 Task: Open Card Sales Negotiation Review in Board Team Performance Management Software to Workspace Cloud Computing Software and add a team member Softage.3@softage.net, a label Yellow, a checklist Tax Planning, an attachment from your google drive, a color Yellow and finally, add a card description 'Conduct customer research for new customer loyalty program' and a comment 'Let us approach this task with a sense of transparency and open communication, ensuring that all stakeholders are informed and involved.'. Add a start date 'Jan 07, 1900' with a due date 'Jan 14, 1900'
Action: Mouse moved to (58, 311)
Screenshot: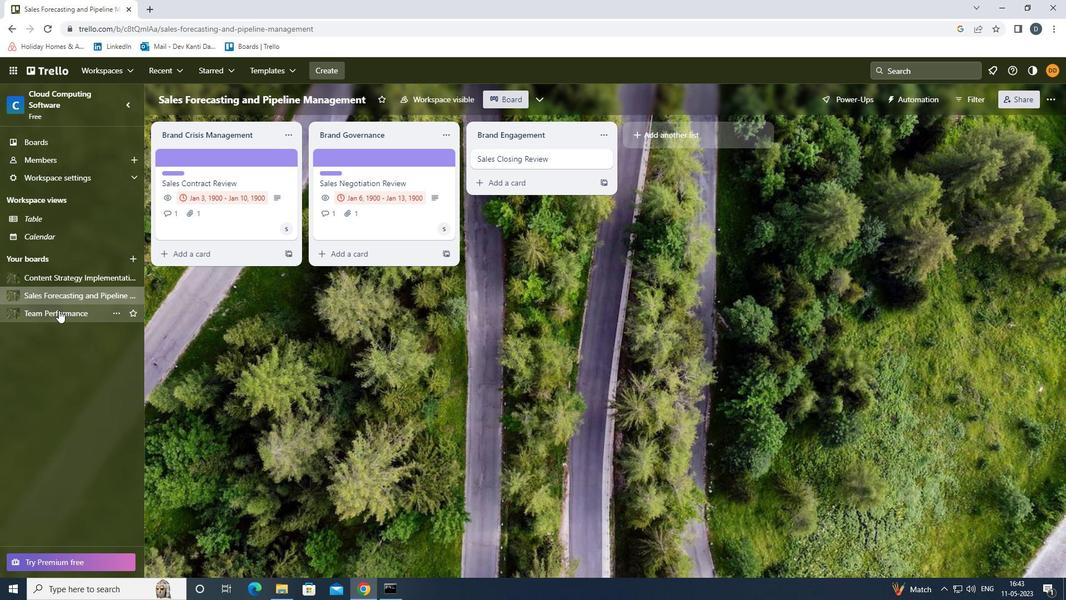 
Action: Mouse pressed left at (58, 311)
Screenshot: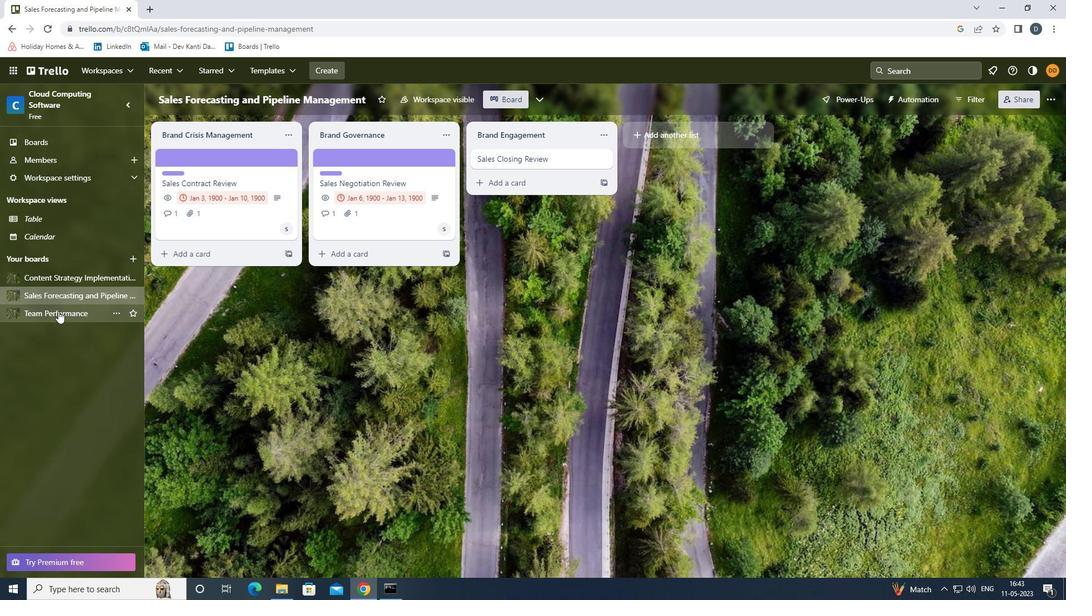 
Action: Mouse moved to (502, 154)
Screenshot: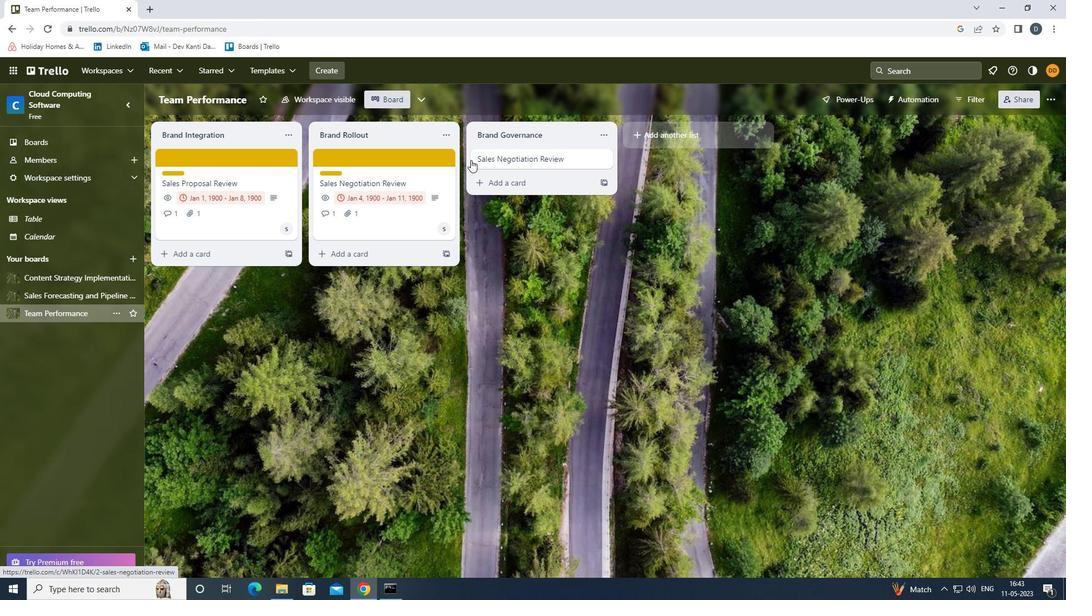 
Action: Mouse pressed left at (502, 154)
Screenshot: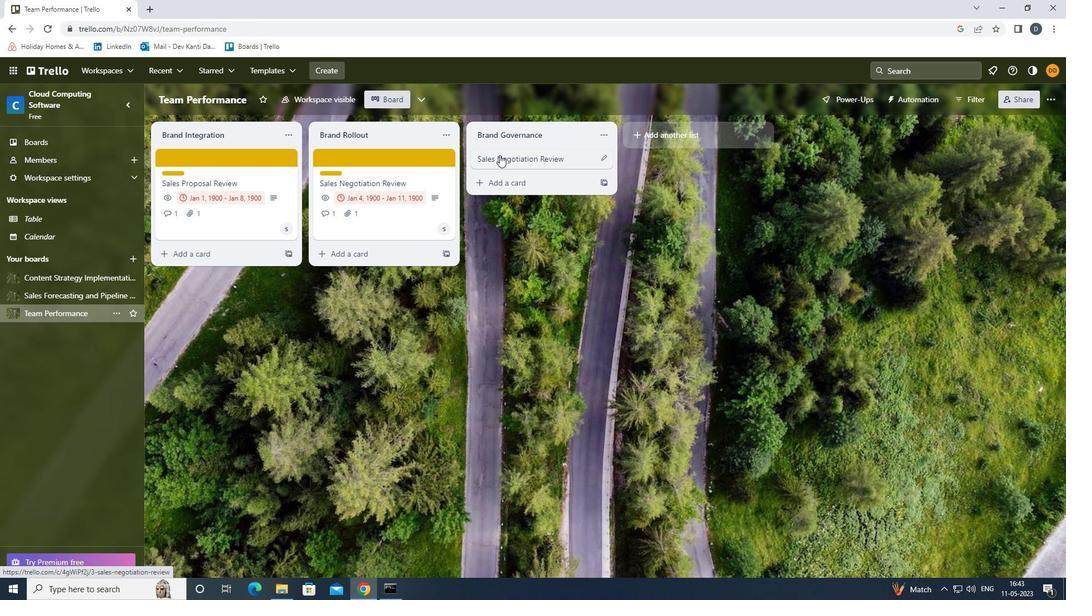 
Action: Mouse moved to (685, 191)
Screenshot: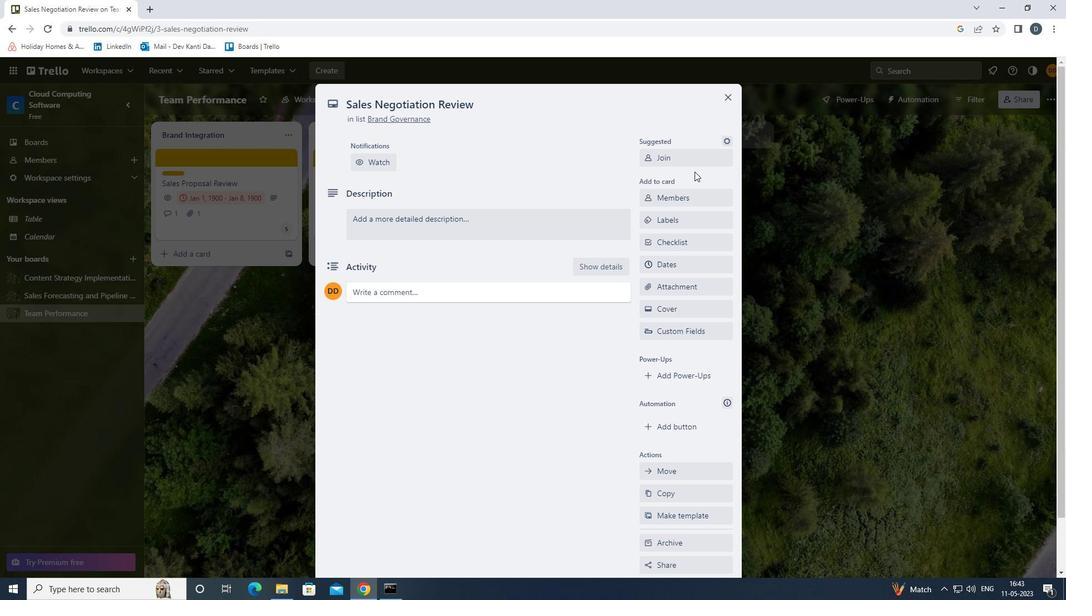 
Action: Mouse pressed left at (685, 191)
Screenshot: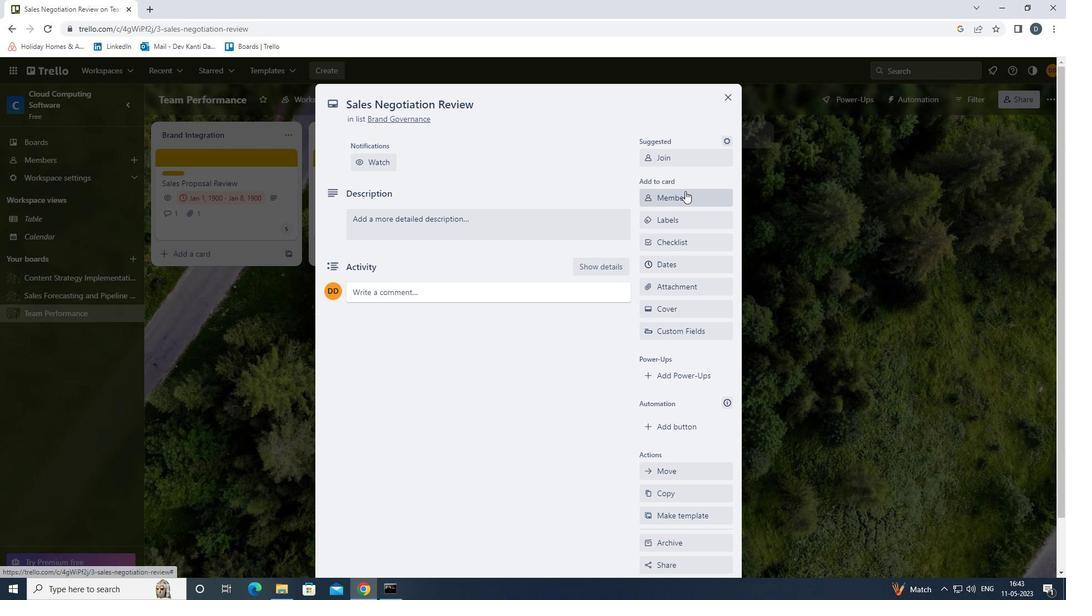 
Action: Key pressed <Key.shift><Key.shift><Key.shift>SOFTAGE.3<Key.shift>@SOFTAGE.NET
Screenshot: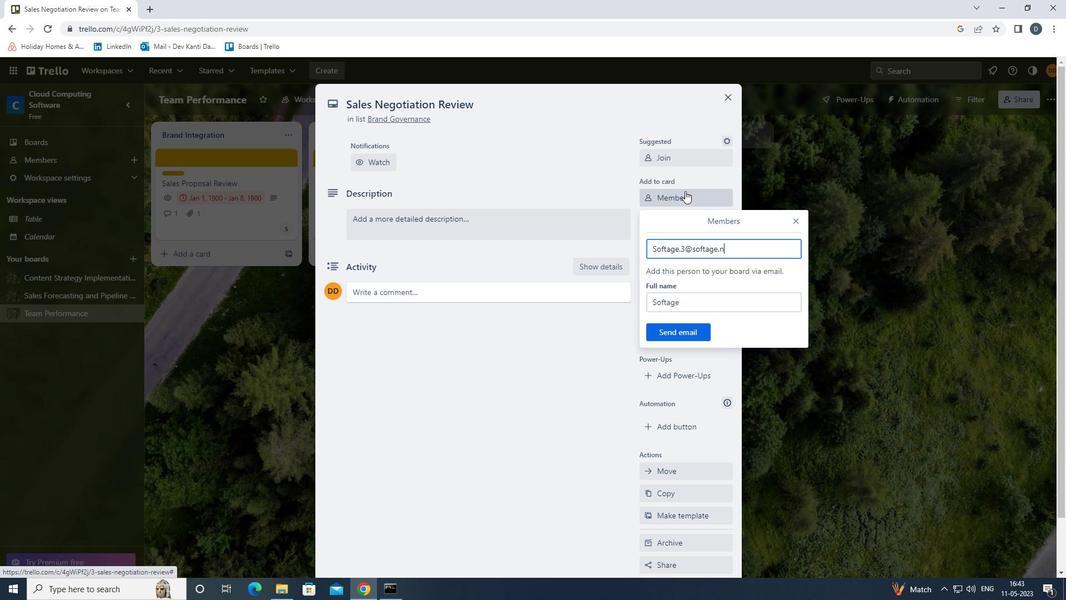 
Action: Mouse moved to (686, 328)
Screenshot: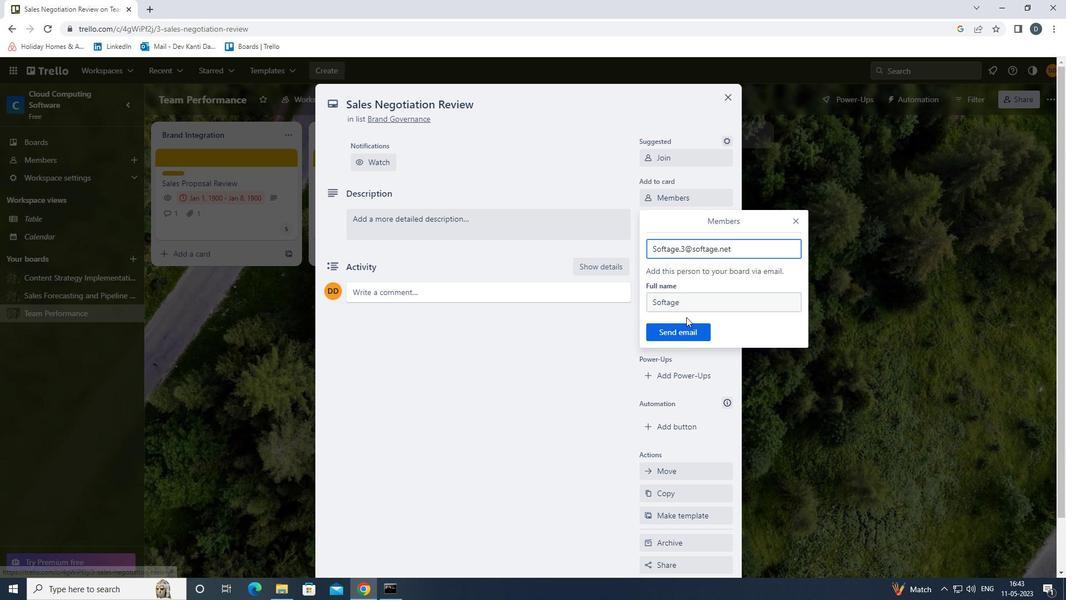 
Action: Mouse pressed left at (686, 328)
Screenshot: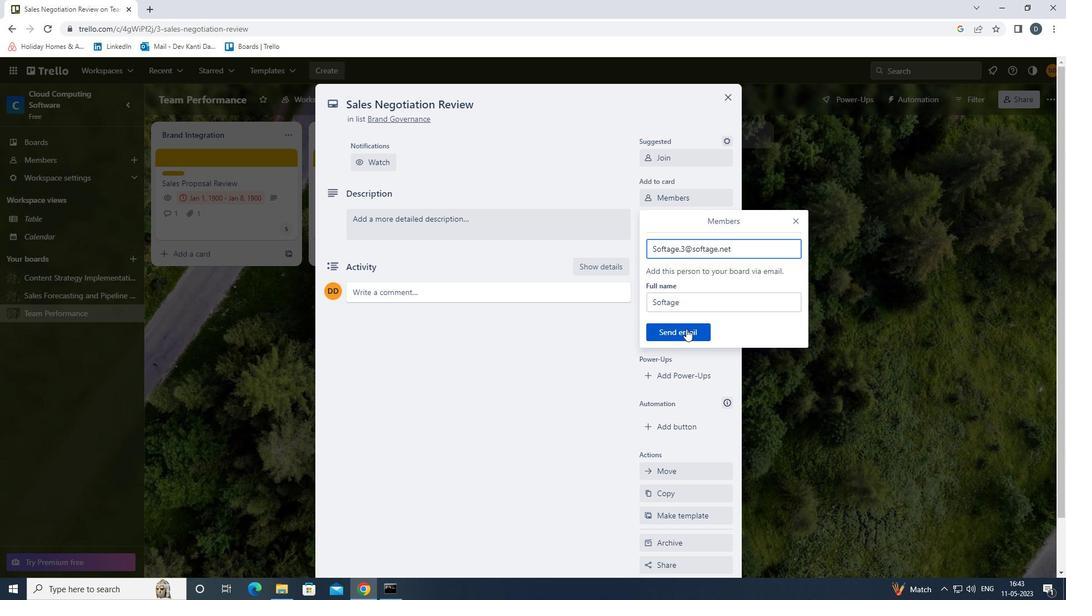 
Action: Mouse moved to (691, 223)
Screenshot: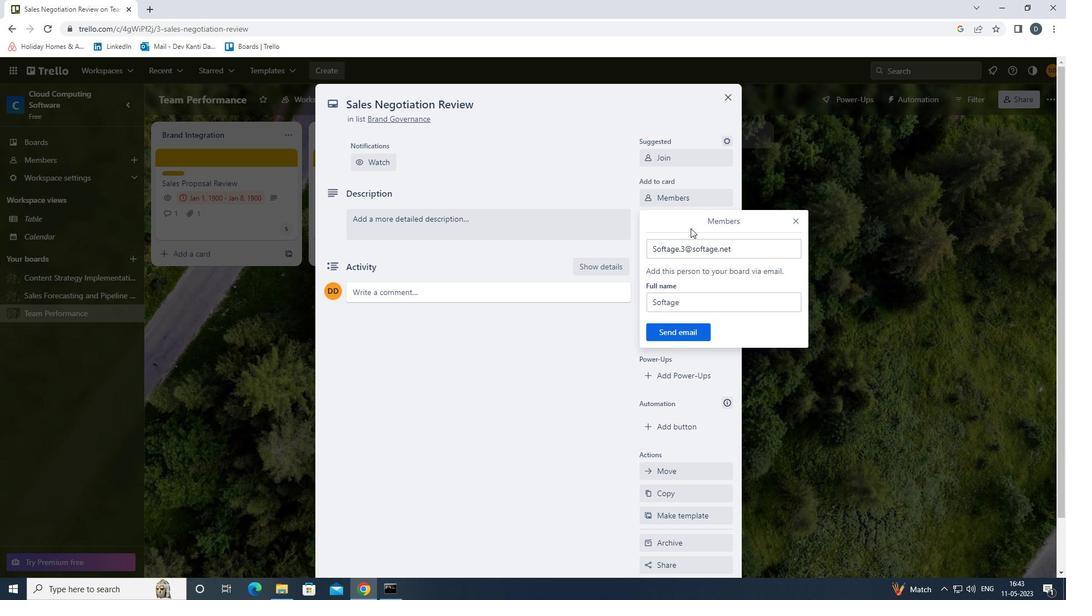 
Action: Mouse pressed left at (691, 223)
Screenshot: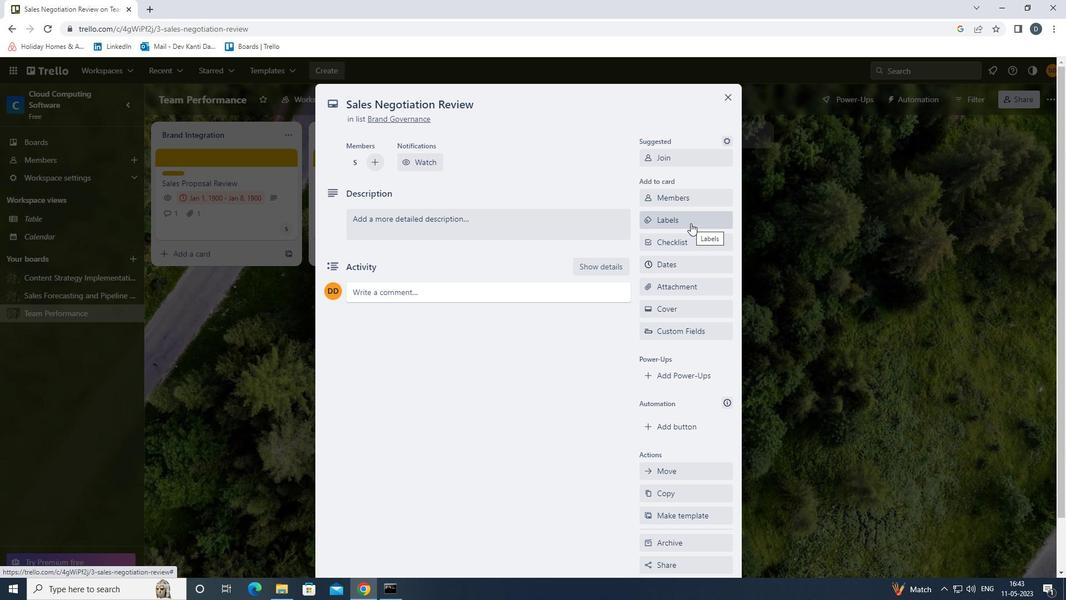 
Action: Mouse moved to (705, 325)
Screenshot: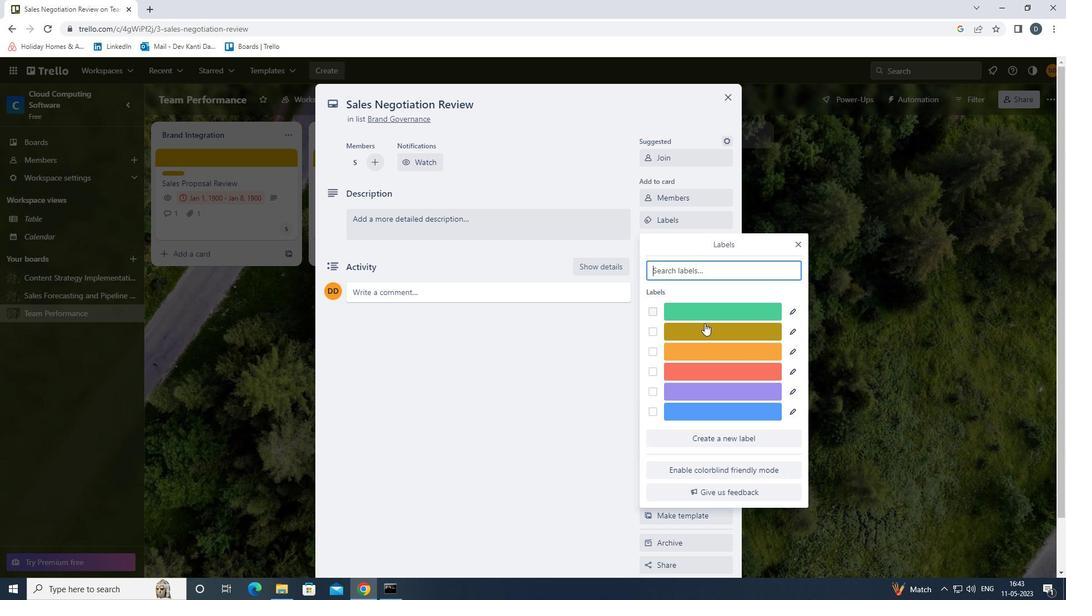 
Action: Mouse pressed left at (705, 325)
Screenshot: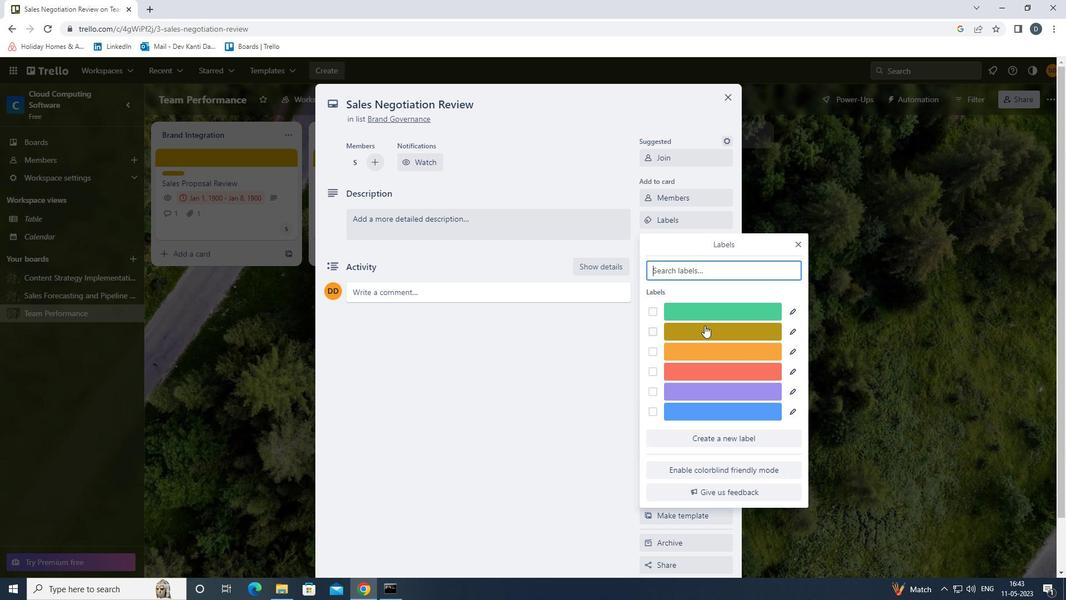 
Action: Mouse moved to (800, 245)
Screenshot: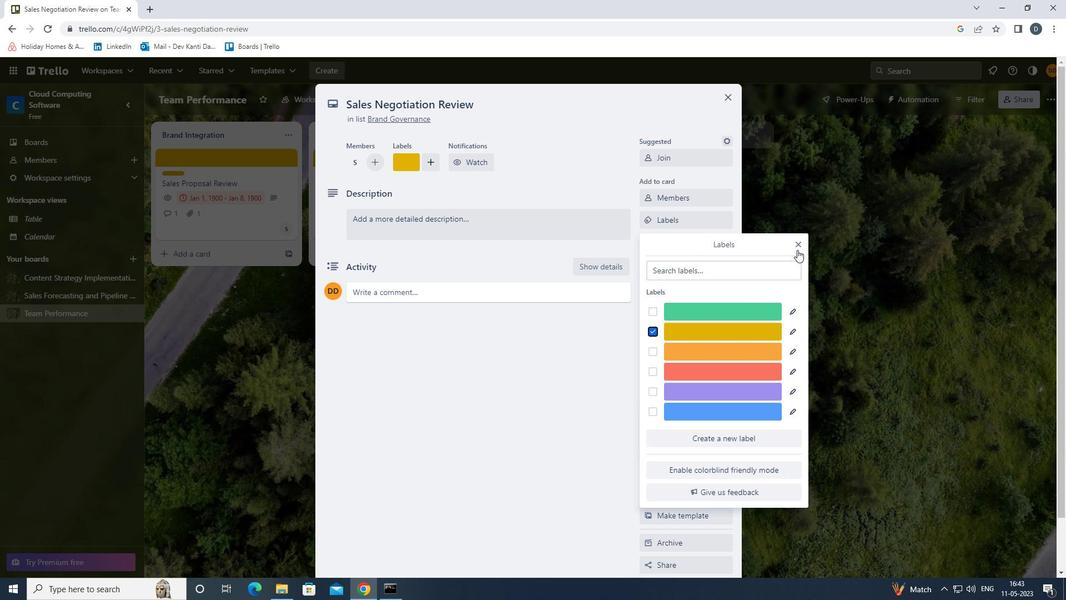 
Action: Mouse pressed left at (800, 245)
Screenshot: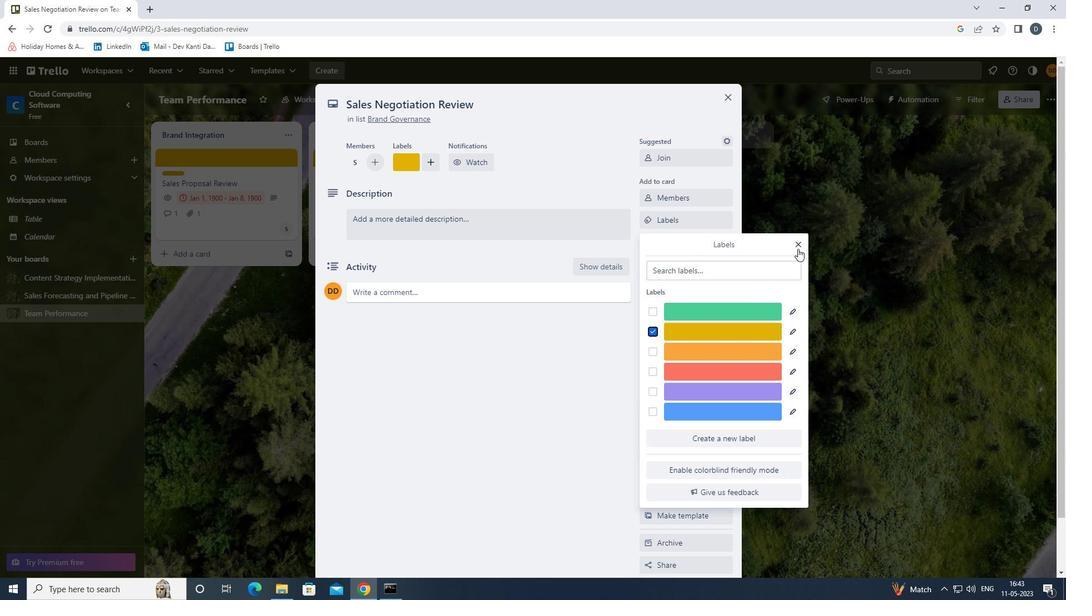
Action: Mouse moved to (721, 246)
Screenshot: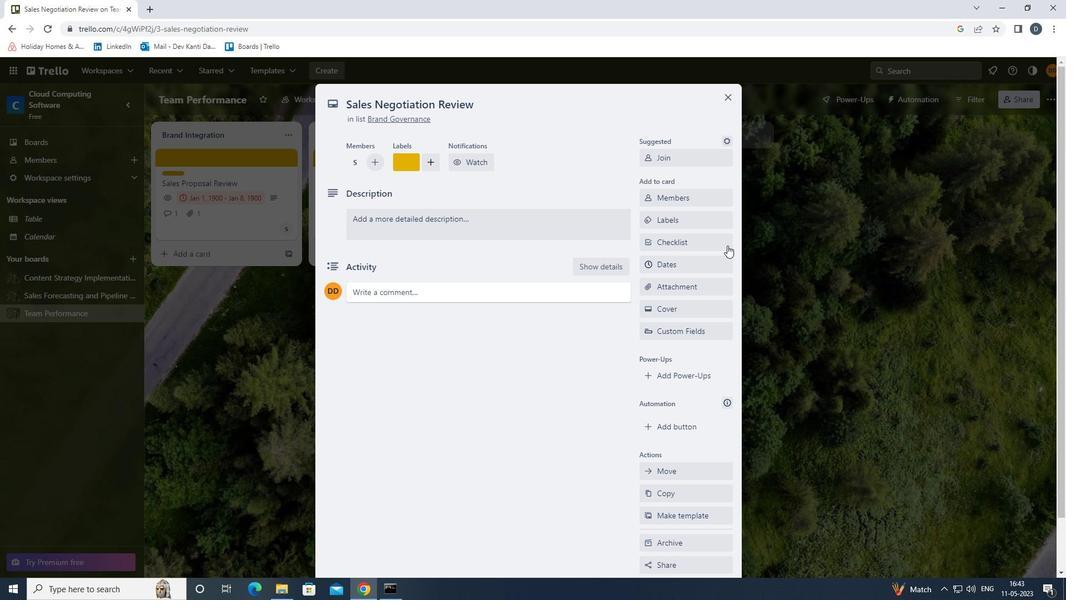 
Action: Mouse pressed left at (721, 246)
Screenshot: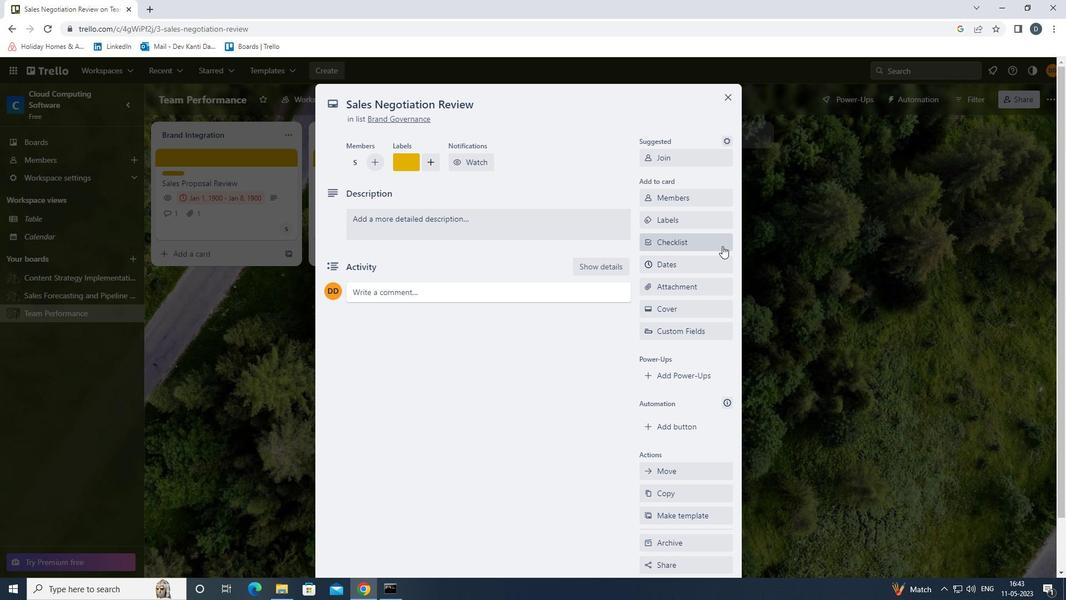 
Action: Key pressed <Key.shift><Key.shift><Key.shift><Key.shift><Key.shift><Key.shift>TAX<Key.space><Key.shift><Key.shift>PLANNING<Key.enter>
Screenshot: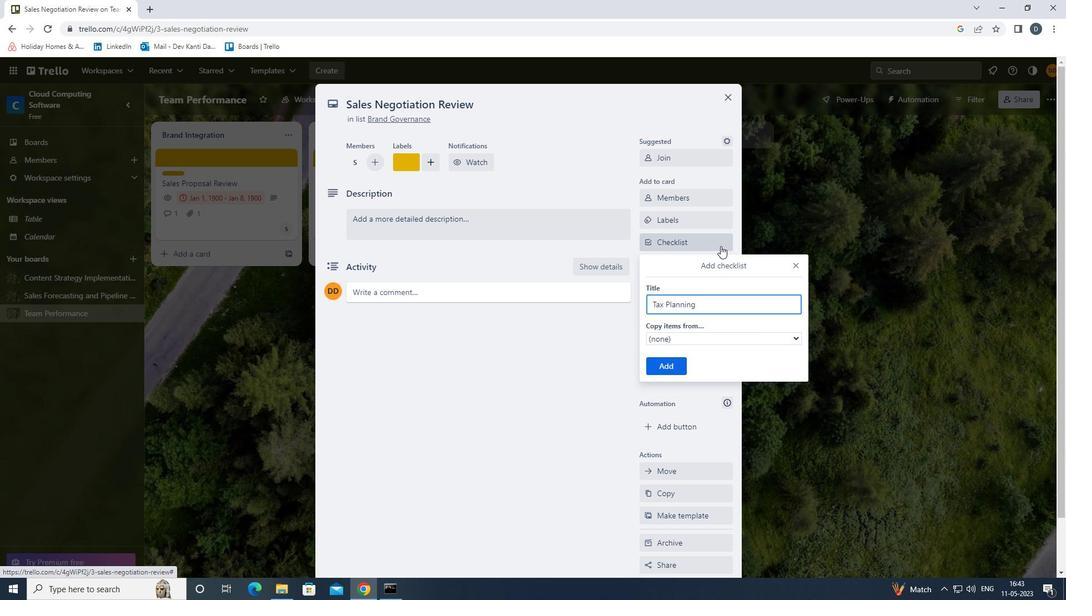 
Action: Mouse moved to (706, 281)
Screenshot: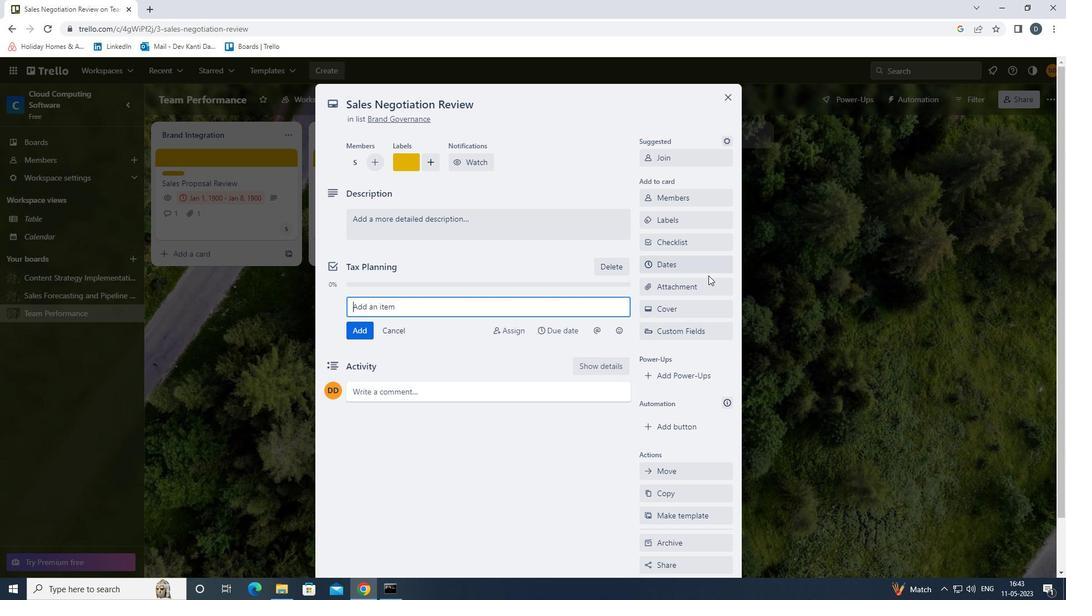 
Action: Mouse pressed left at (706, 281)
Screenshot: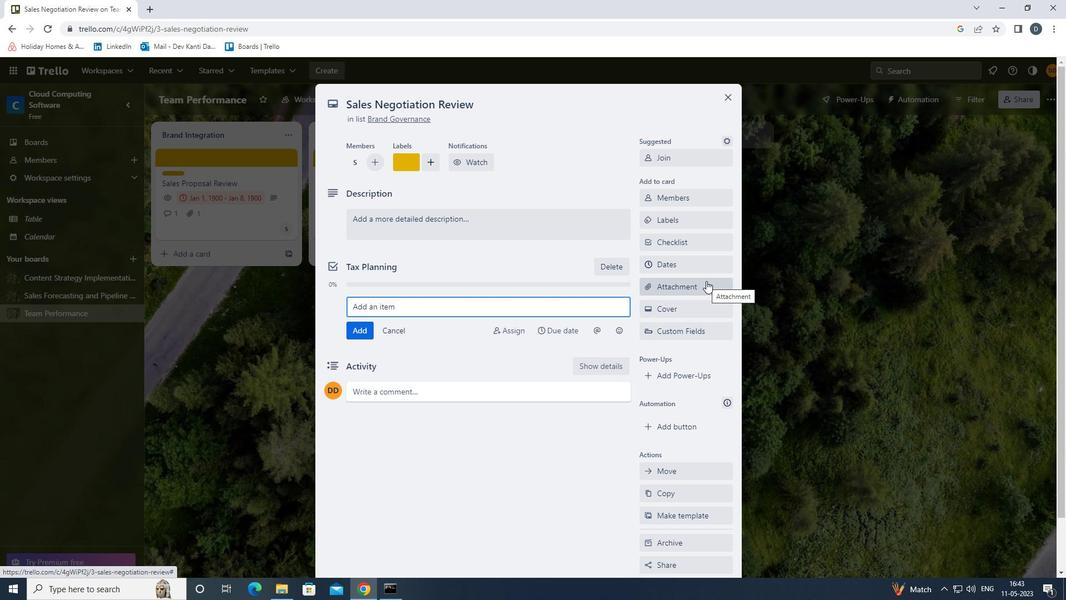 
Action: Mouse moved to (711, 365)
Screenshot: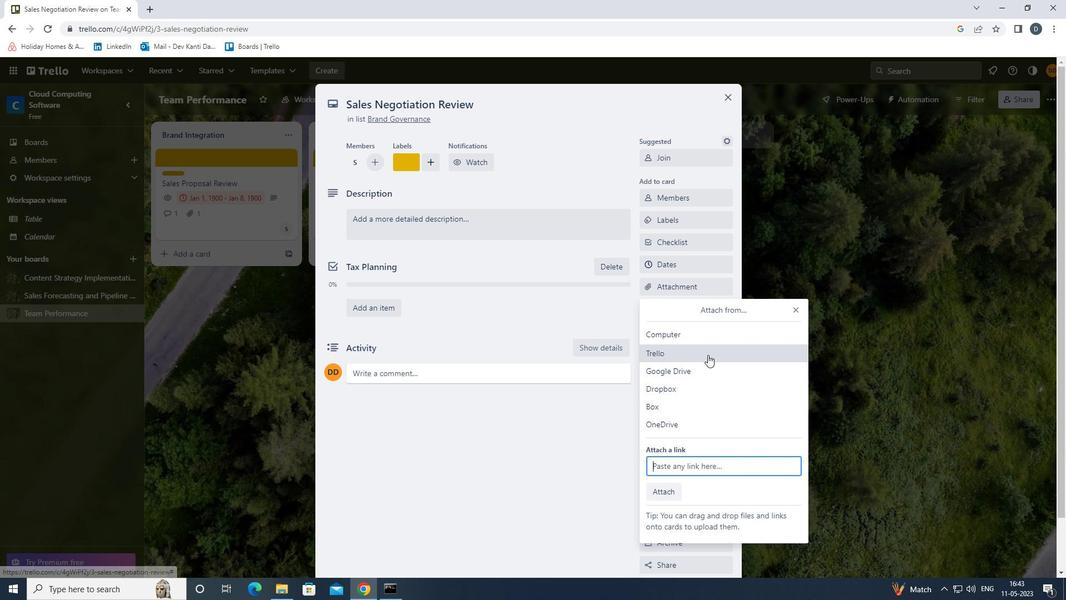 
Action: Mouse pressed left at (711, 365)
Screenshot: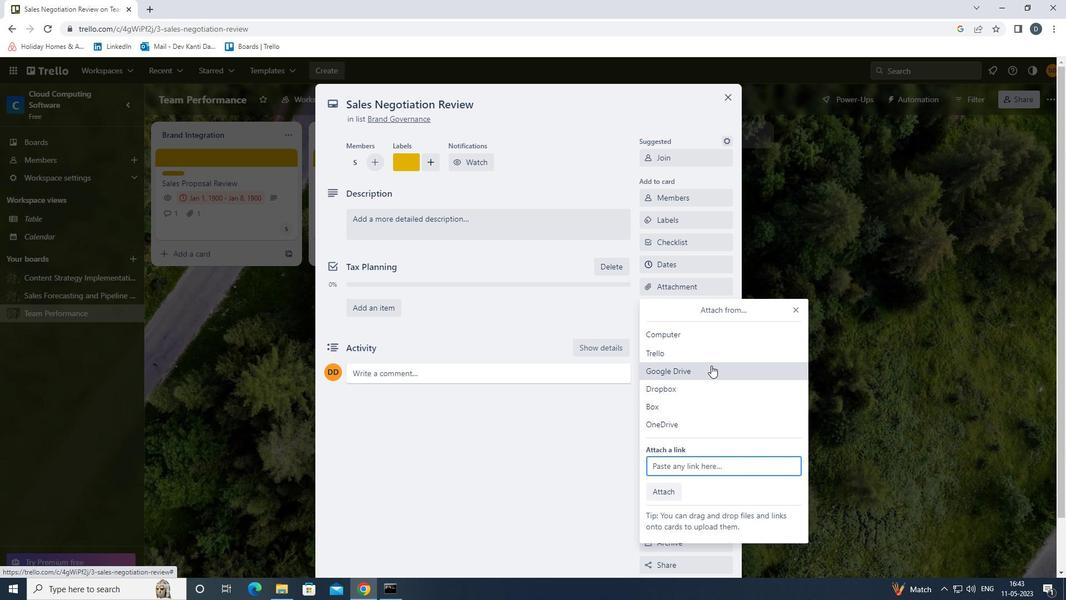 
Action: Mouse moved to (329, 318)
Screenshot: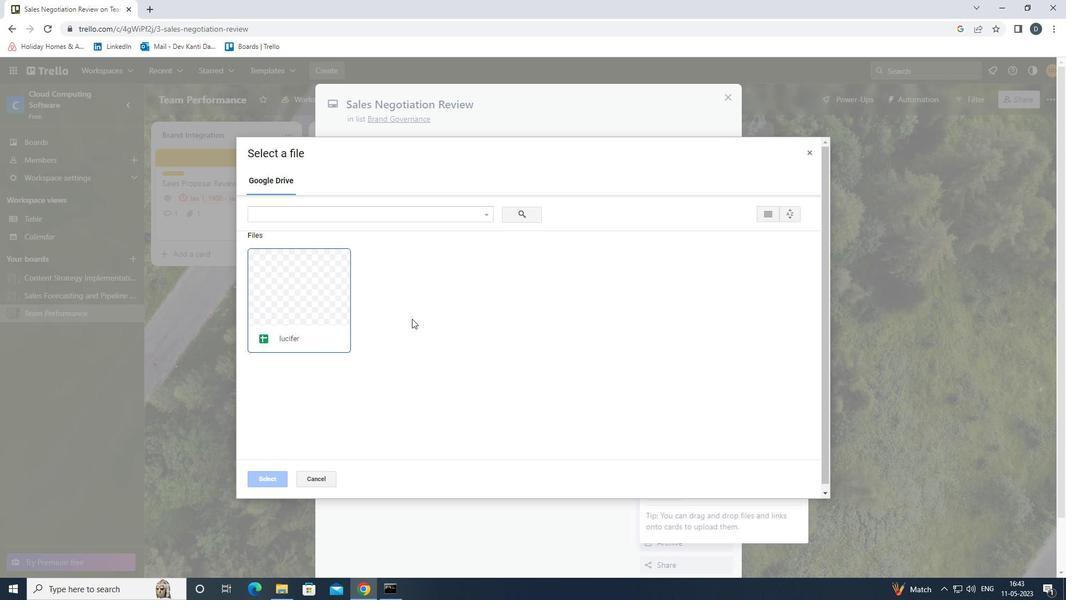 
Action: Mouse pressed left at (329, 318)
Screenshot: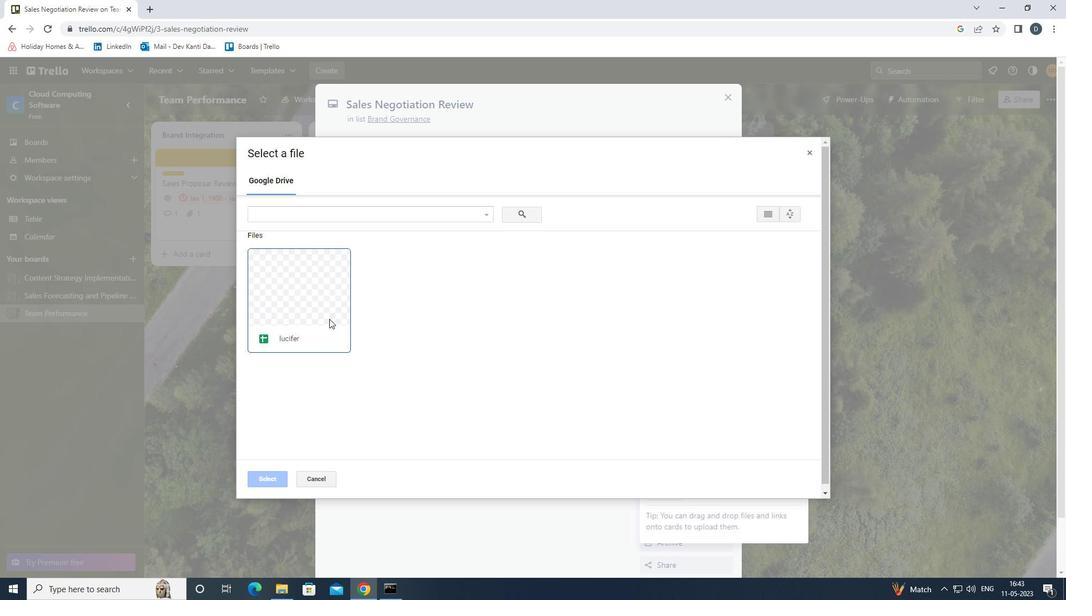 
Action: Mouse moved to (269, 477)
Screenshot: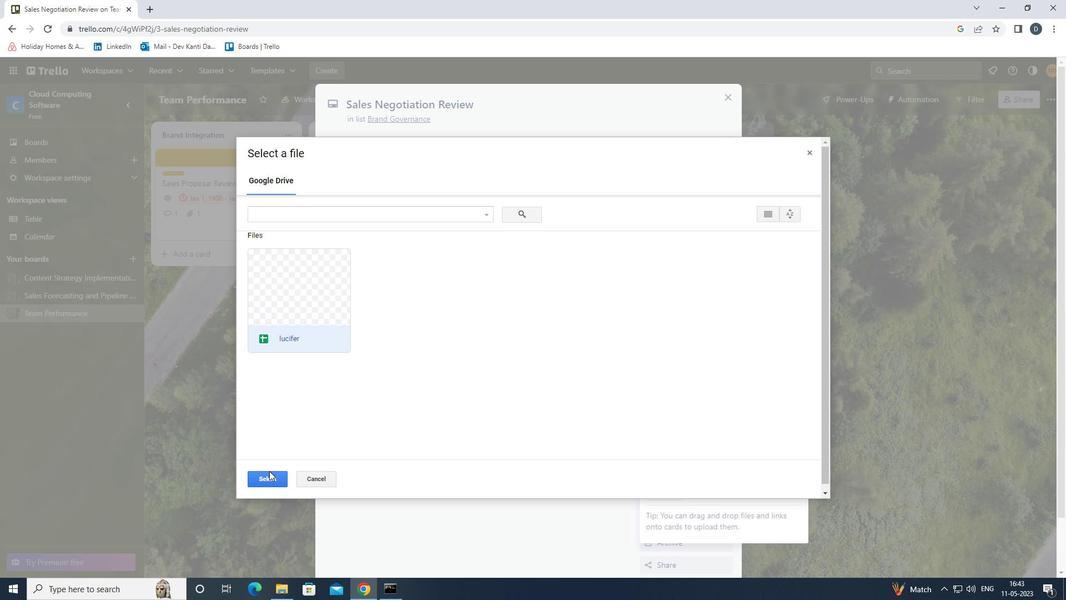
Action: Mouse pressed left at (269, 477)
Screenshot: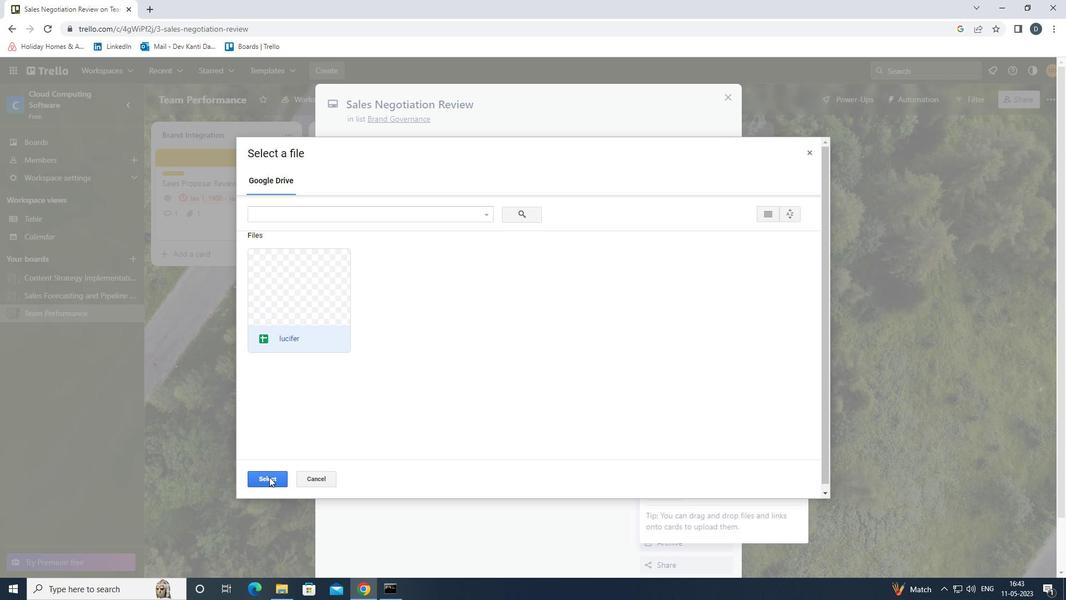 
Action: Mouse moved to (682, 311)
Screenshot: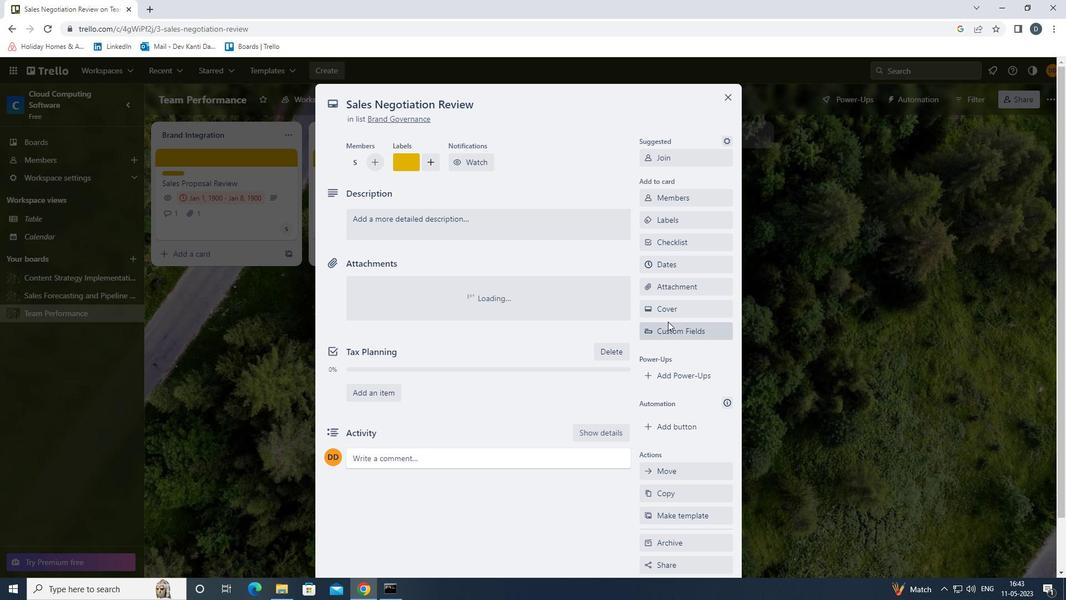 
Action: Mouse pressed left at (682, 311)
Screenshot: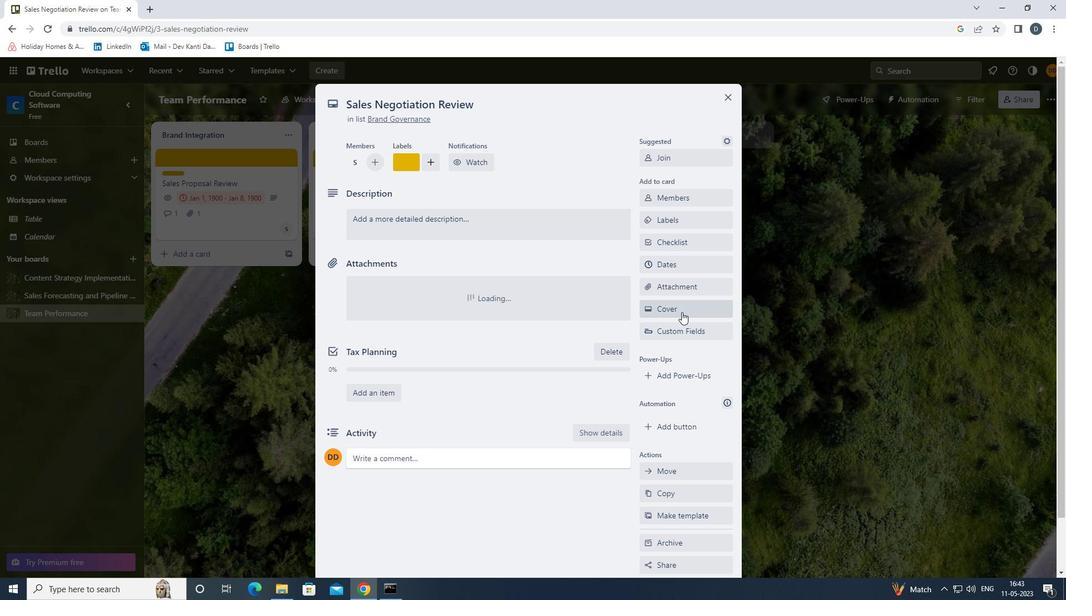 
Action: Mouse moved to (695, 357)
Screenshot: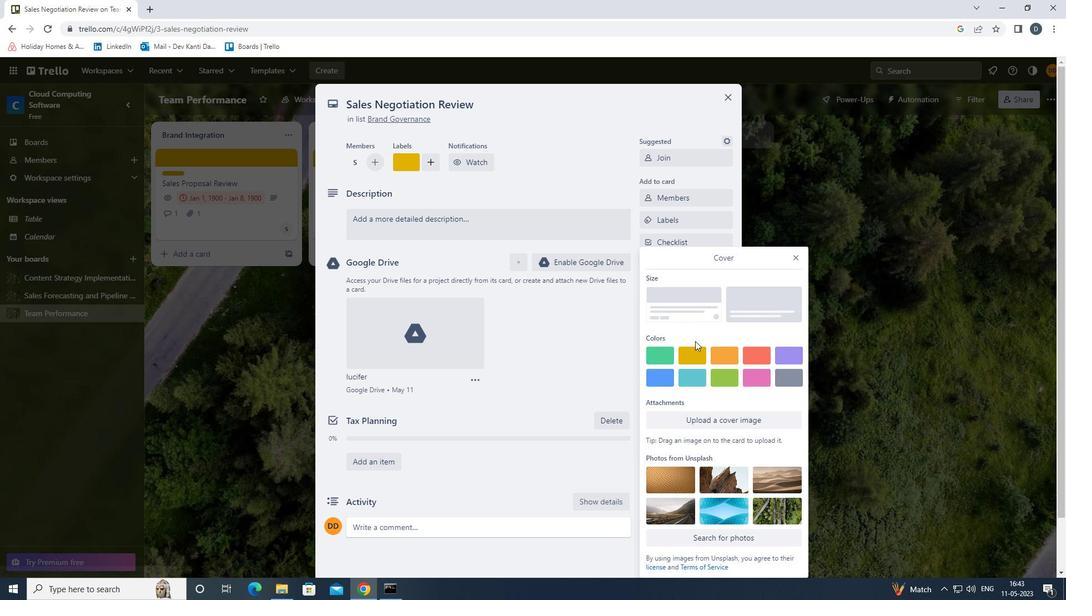 
Action: Mouse pressed left at (695, 357)
Screenshot: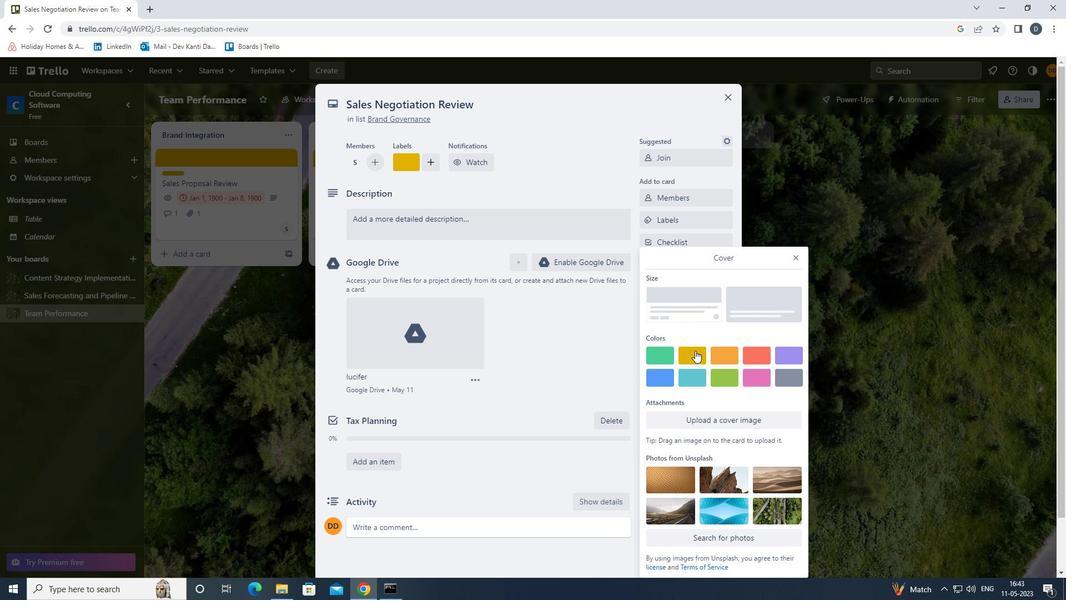 
Action: Mouse moved to (794, 239)
Screenshot: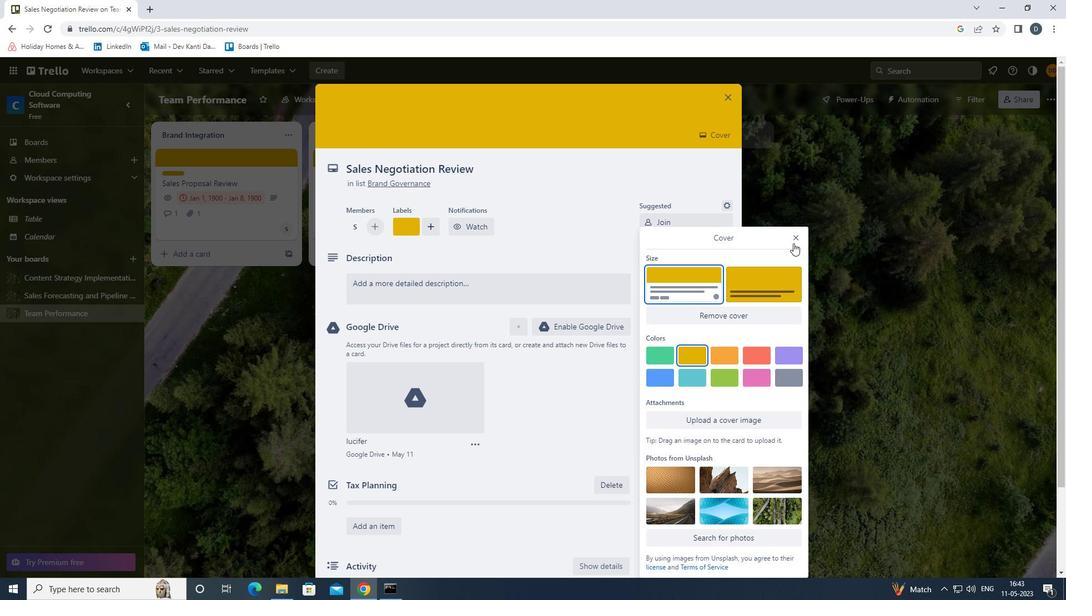 
Action: Mouse pressed left at (794, 239)
Screenshot: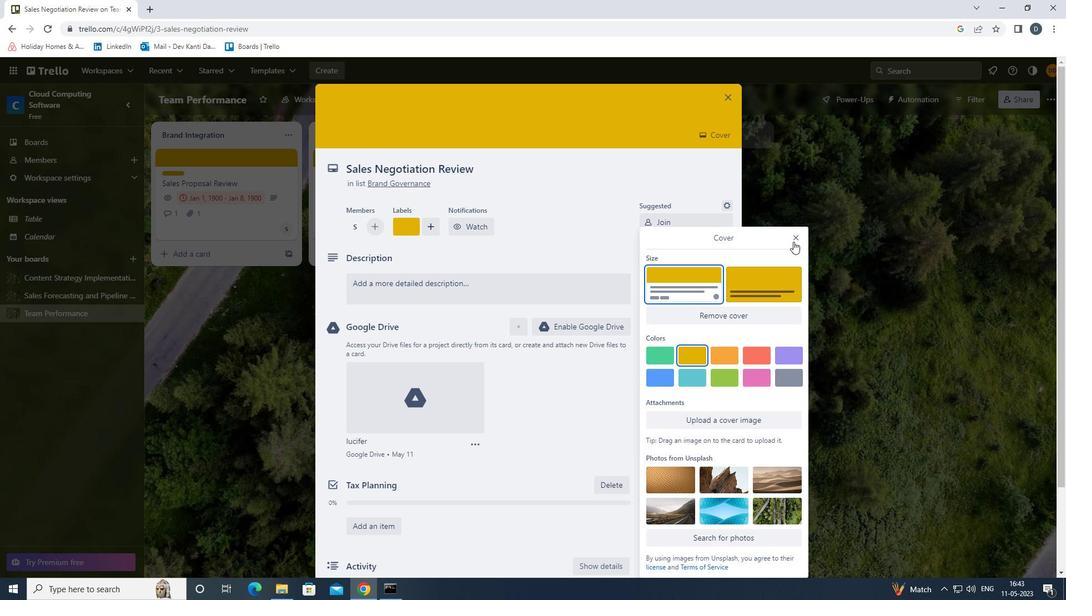 
Action: Mouse moved to (572, 286)
Screenshot: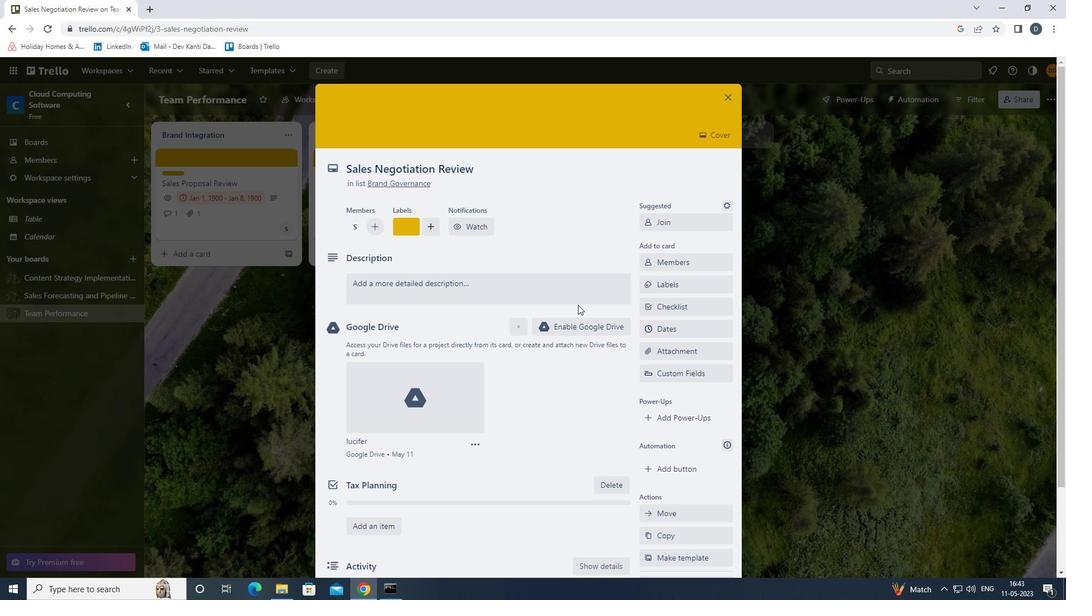 
Action: Mouse pressed left at (572, 286)
Screenshot: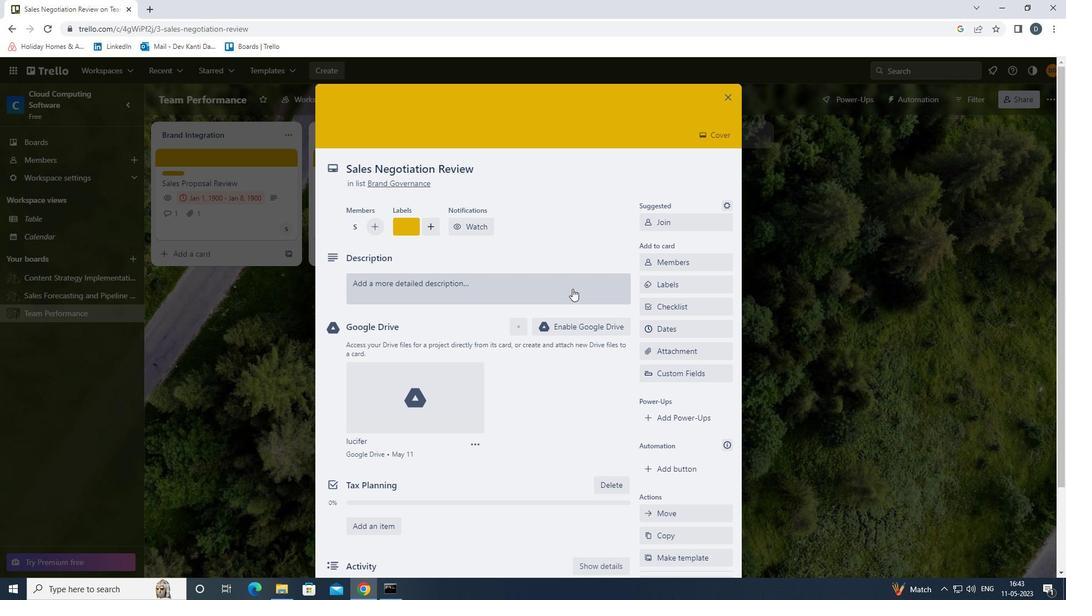 
Action: Mouse moved to (566, 325)
Screenshot: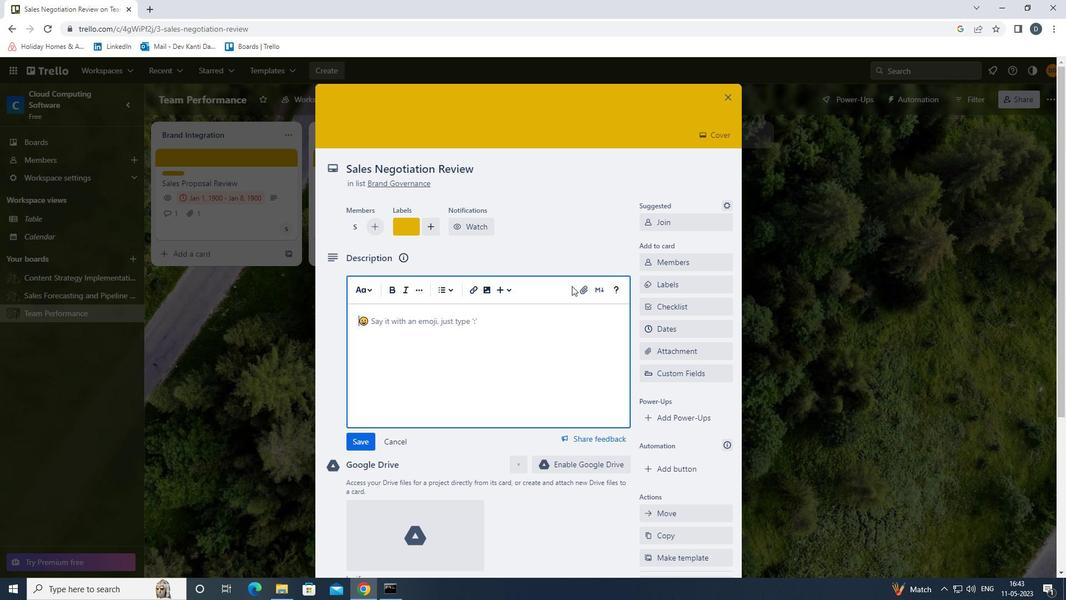 
Action: Key pressed <Key.shift>CONDUCT<Key.space><Key.shift>CU<Key.backspace><Key.backspace>CUSTOMER<Key.space>RESEARCH<Key.space>FOR<Key.space>NEW<Key.space>CUSTOMER<Key.space>LY<Key.backspace>OYALTY<Key.space>PROGRAM.
Screenshot: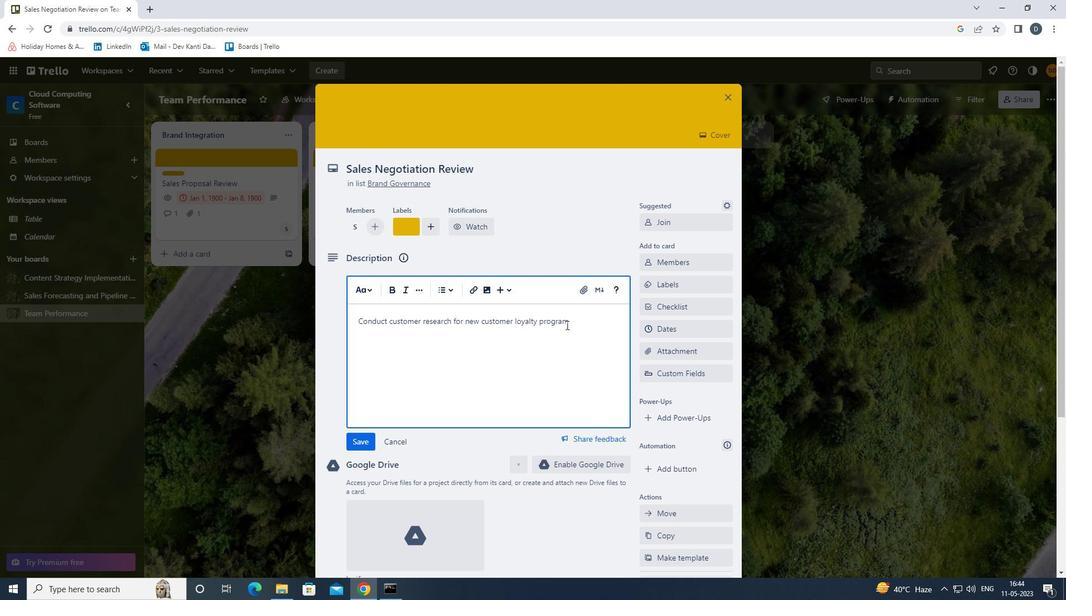 
Action: Mouse moved to (358, 437)
Screenshot: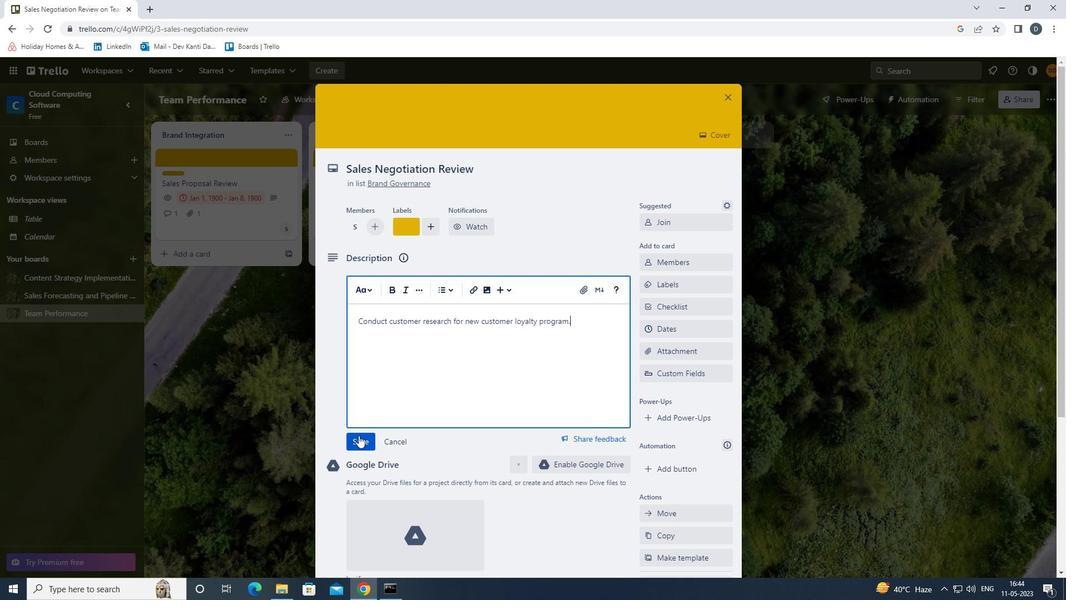 
Action: Mouse pressed left at (358, 437)
Screenshot: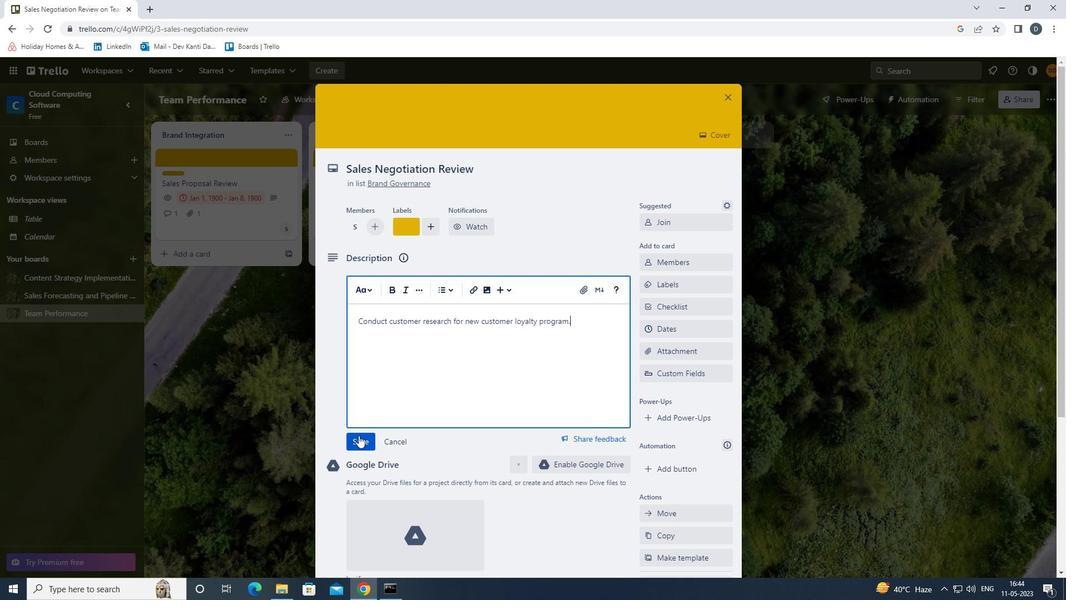 
Action: Mouse moved to (427, 422)
Screenshot: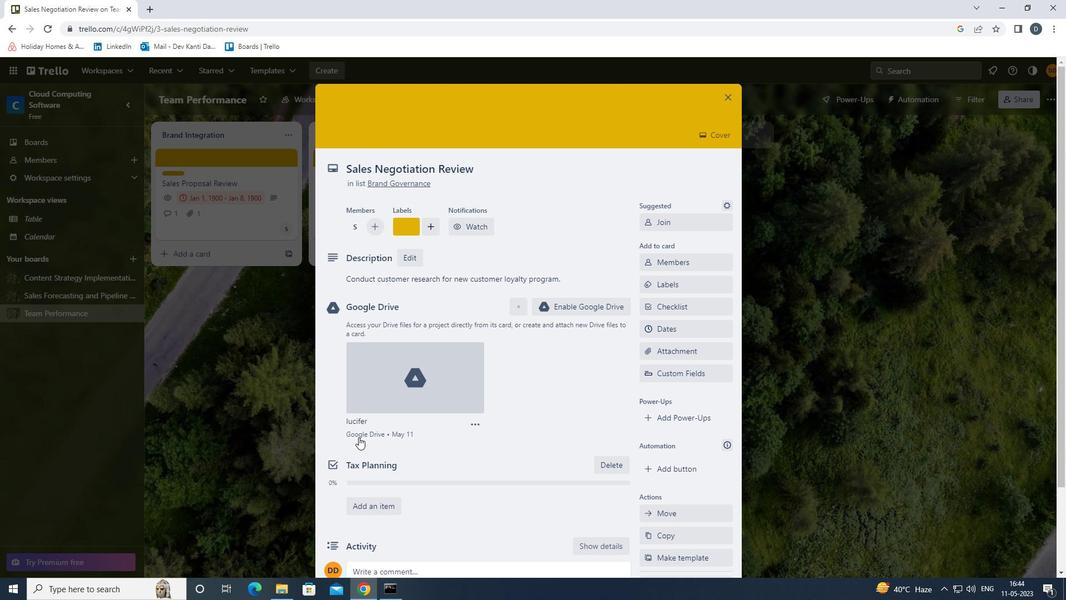 
Action: Mouse scrolled (427, 422) with delta (0, 0)
Screenshot: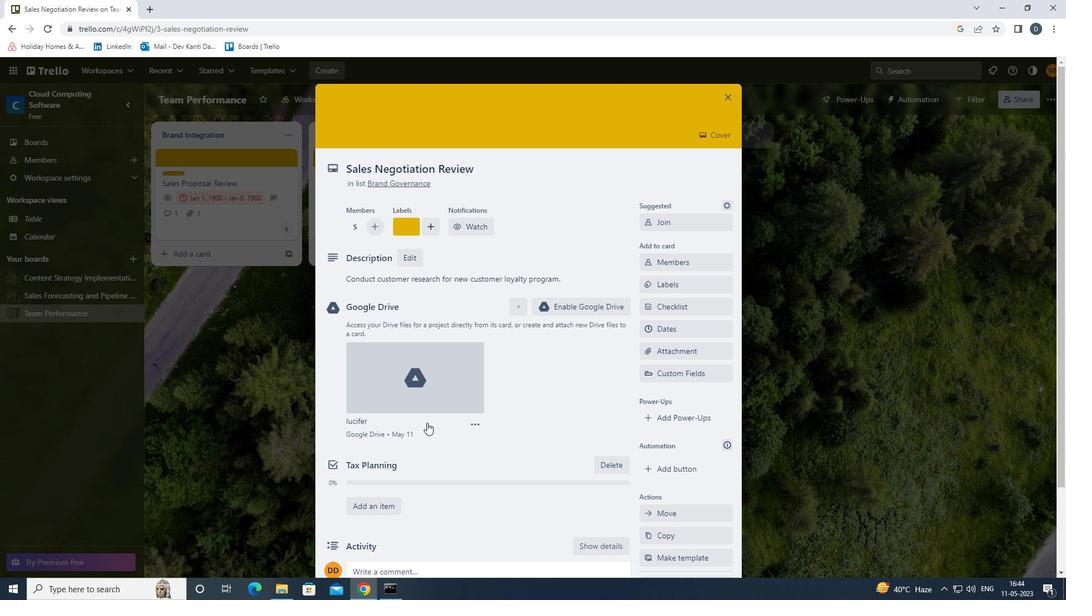 
Action: Mouse scrolled (427, 422) with delta (0, 0)
Screenshot: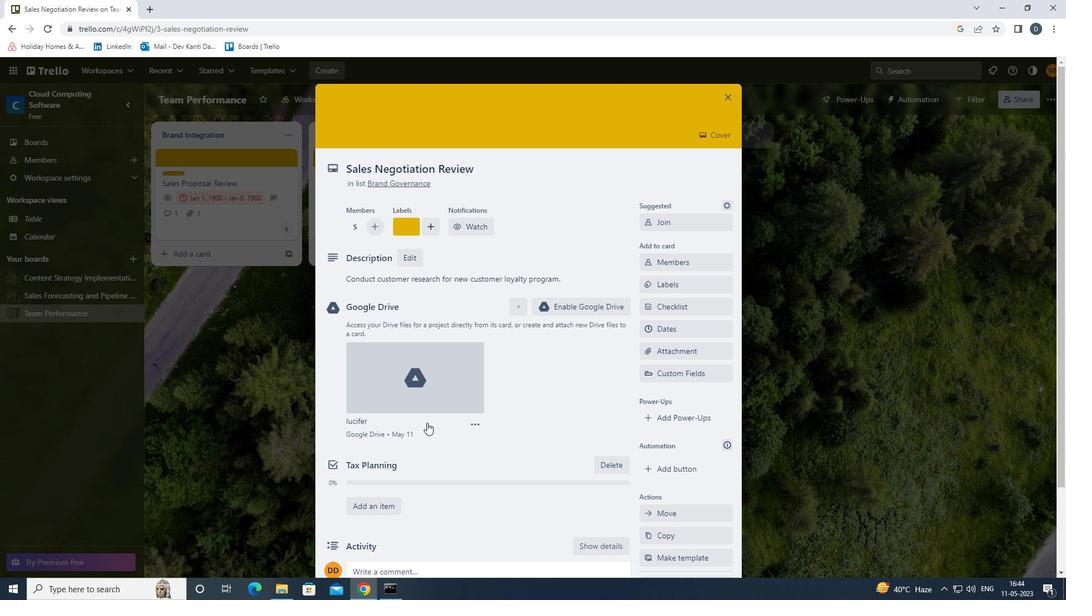
Action: Mouse scrolled (427, 422) with delta (0, 0)
Screenshot: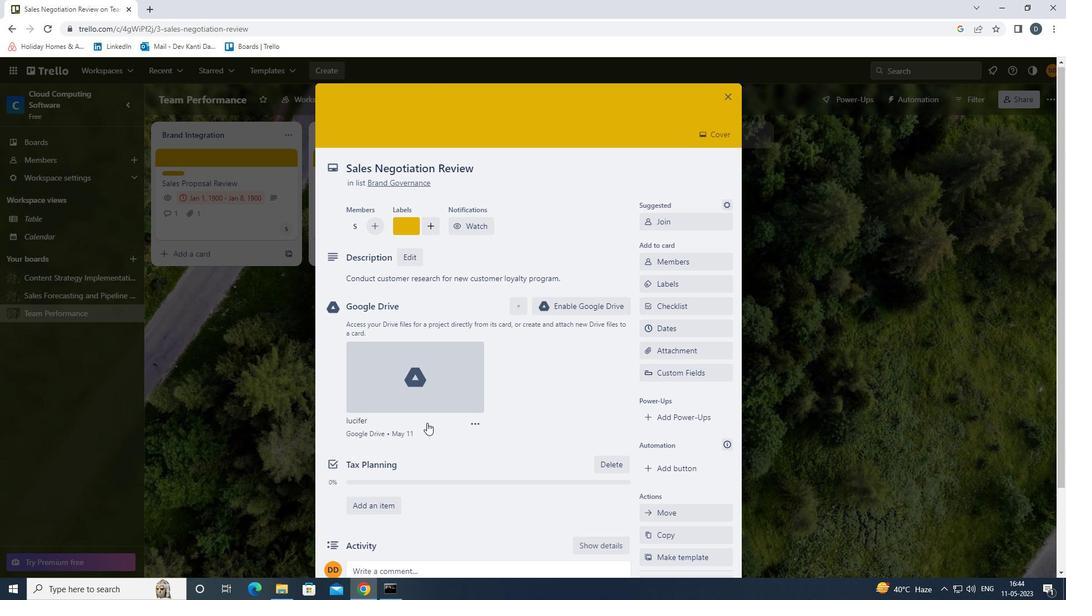 
Action: Mouse moved to (424, 462)
Screenshot: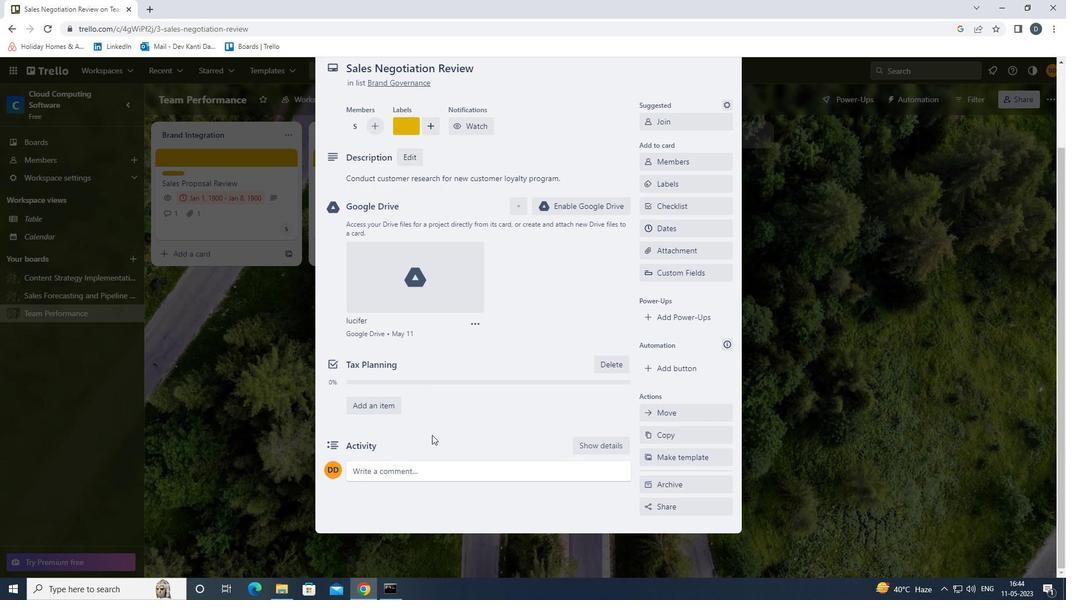 
Action: Mouse pressed left at (424, 462)
Screenshot: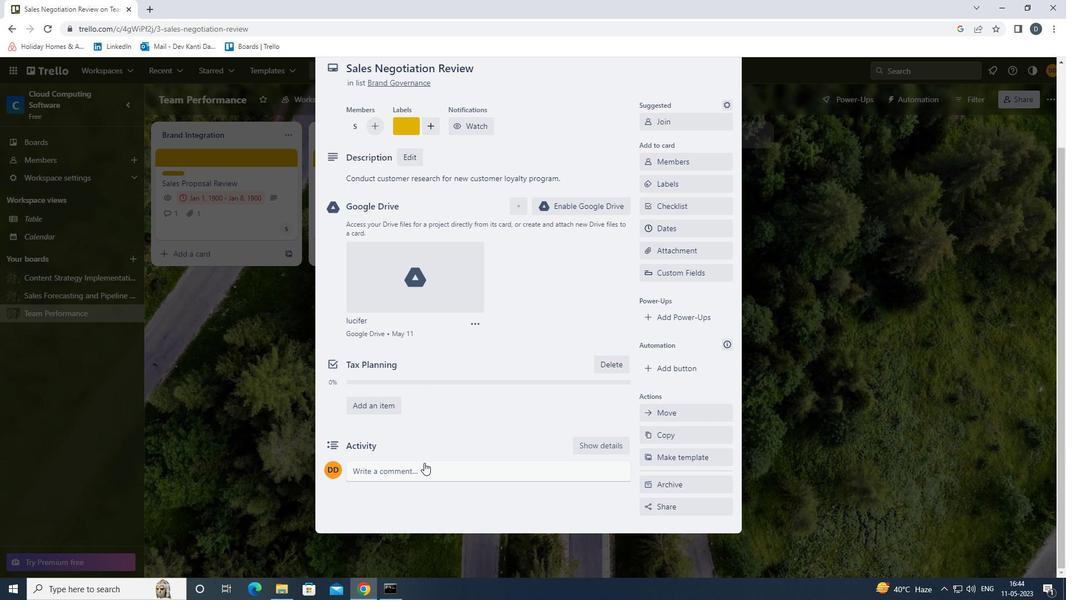 
Action: Mouse moved to (444, 502)
Screenshot: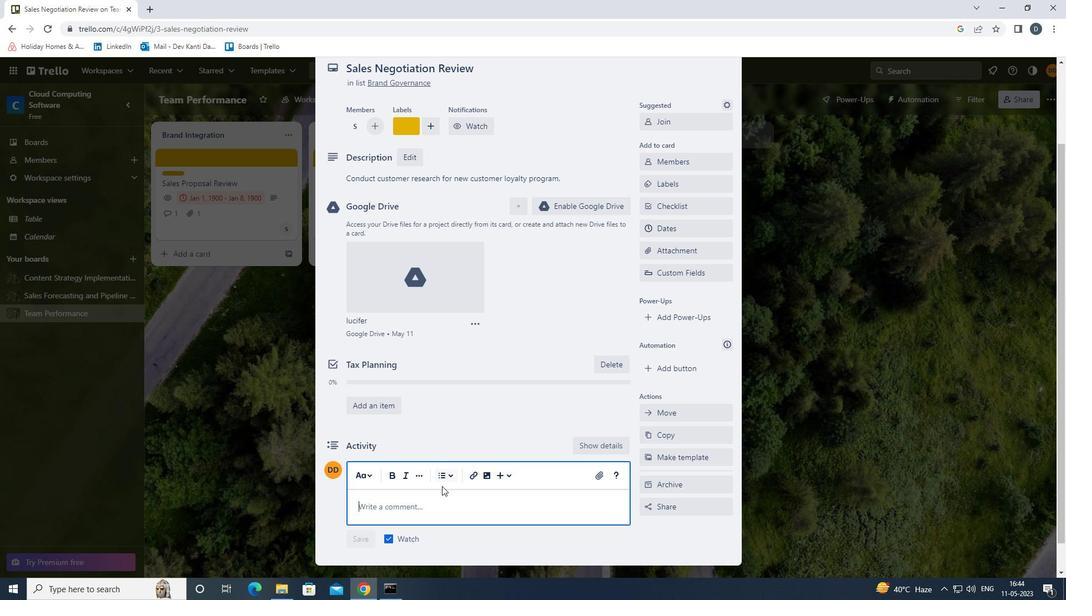 
Action: Mouse pressed left at (444, 502)
Screenshot: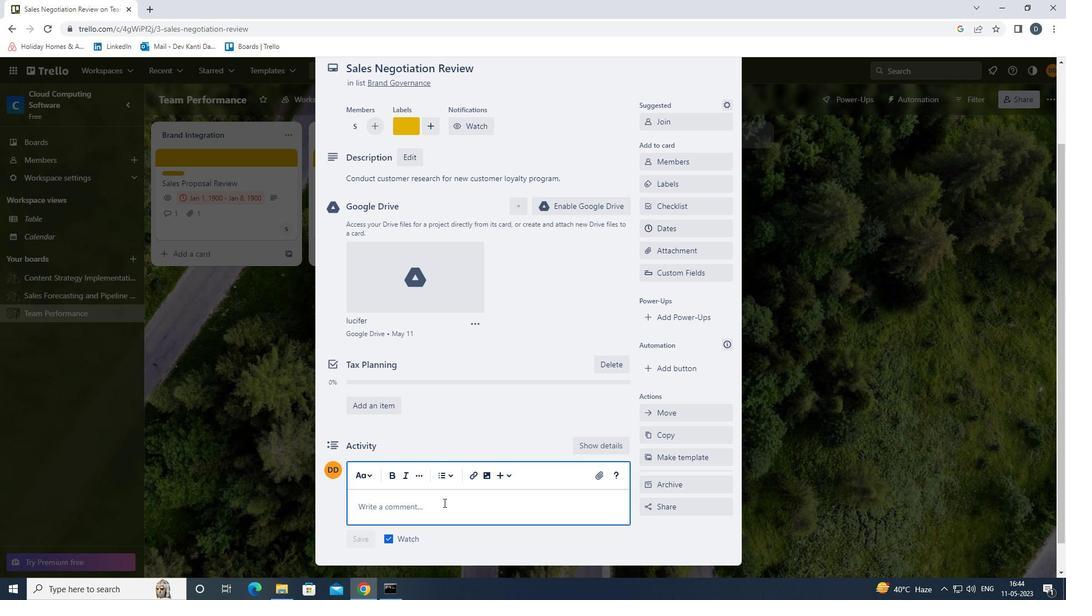 
Action: Mouse moved to (444, 506)
Screenshot: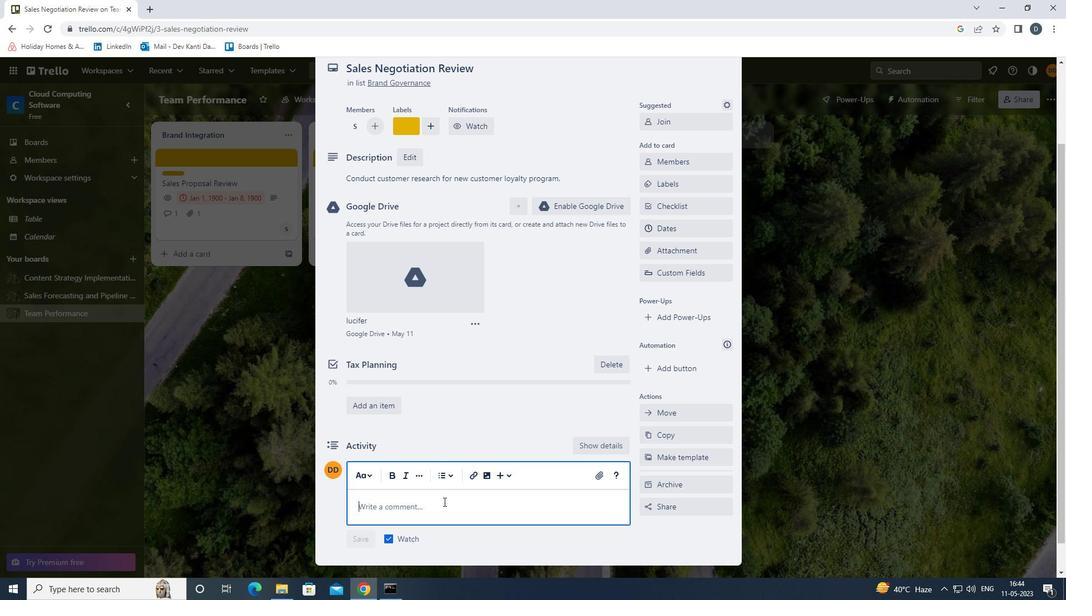 
Action: Mouse pressed left at (444, 506)
Screenshot: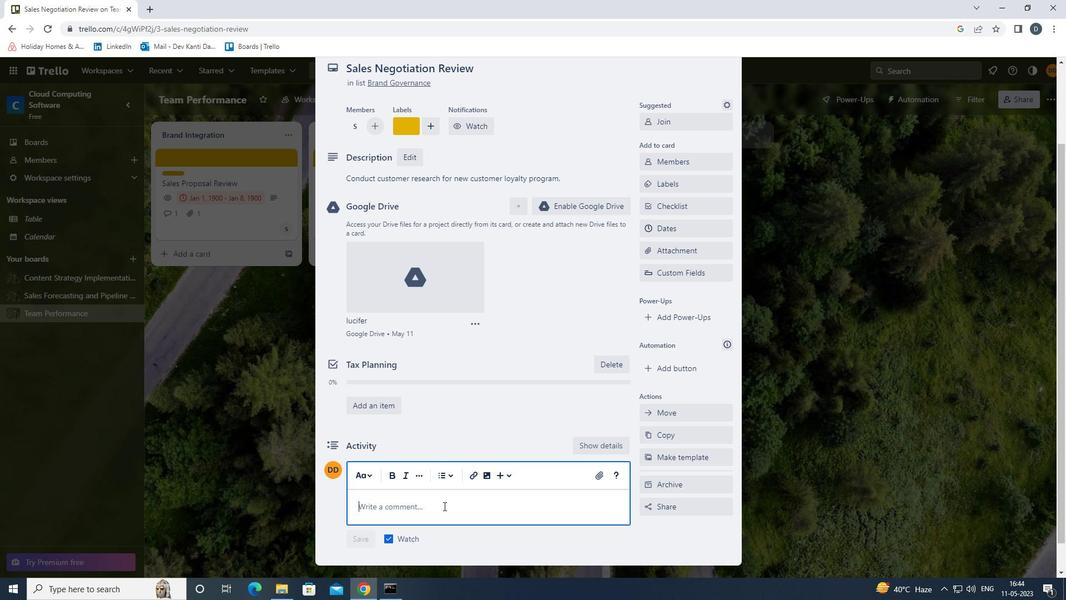 
Action: Key pressed <Key.shift>LET<Key.space>US<Key.space>APPROACH<Key.space>THIS<Key.space>TASK<Key.space>WITH<Key.space>A<Key.space>SENSE<Key.space>OF<Key.space>TRANSPARENCY<Key.space>AND<Key.space>OPEN<Key.space>COMMUNICATION<Key.space><Key.backspace>,<Key.space>ENSURING<Key.space>THAT<Key.space>ALL<Key.space>STAKEHOLDERS<Key.space>ARE<Key.space>INFORMEE<Key.backspace>D<Key.space>AND<Key.space>INVOLVED.
Screenshot: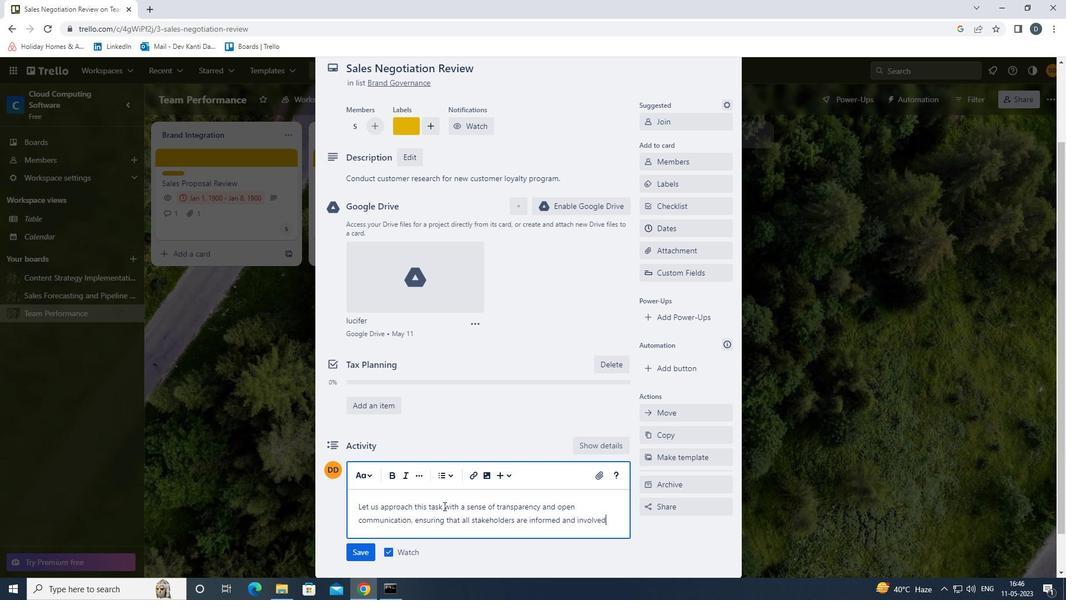 
Action: Mouse moved to (358, 549)
Screenshot: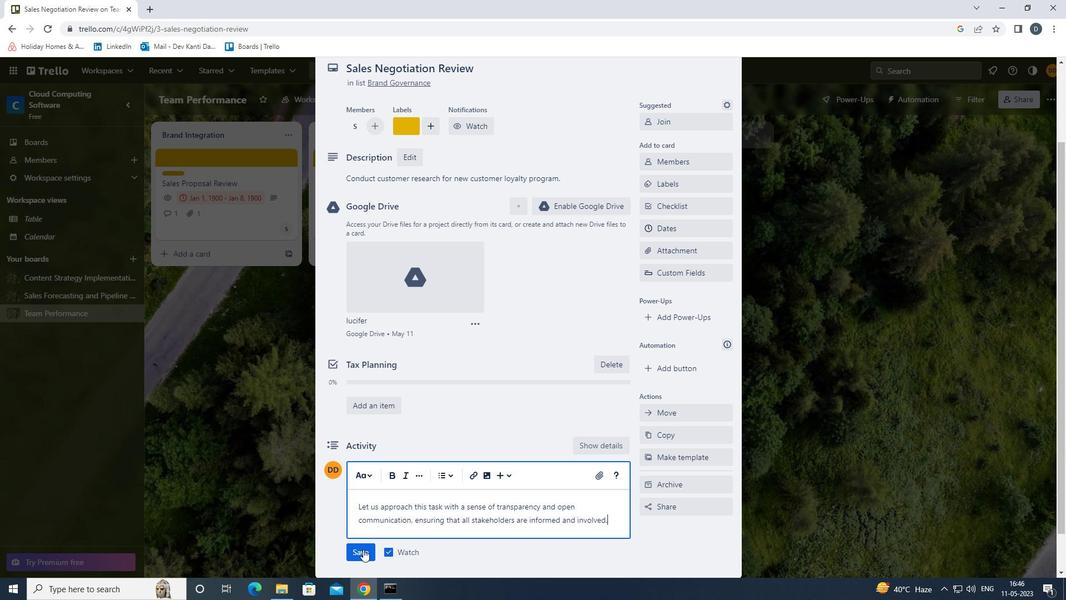 
Action: Mouse pressed left at (358, 549)
Screenshot: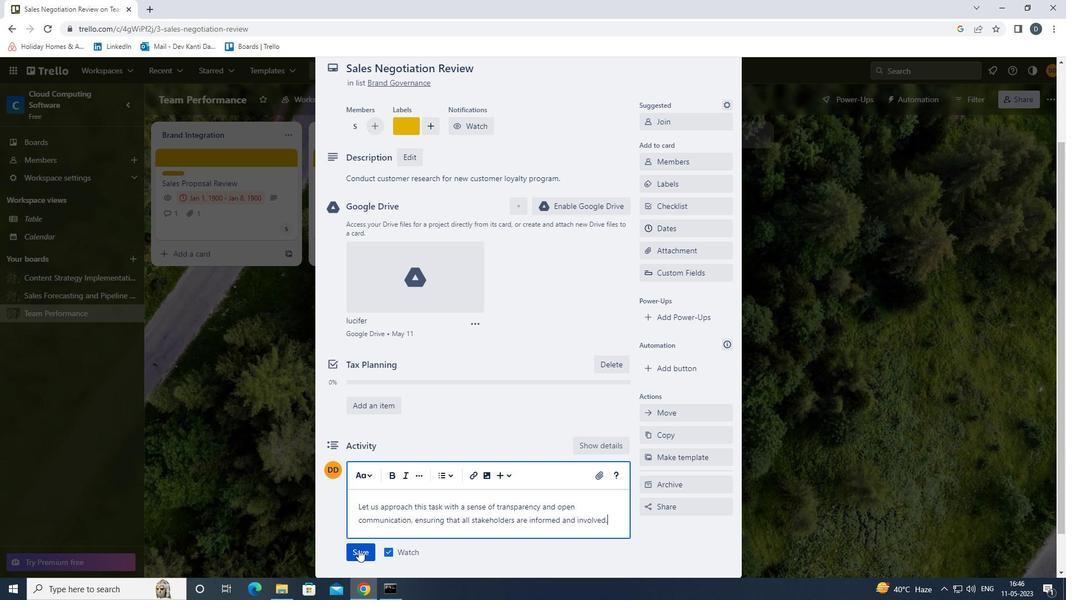 
Action: Mouse moved to (662, 234)
Screenshot: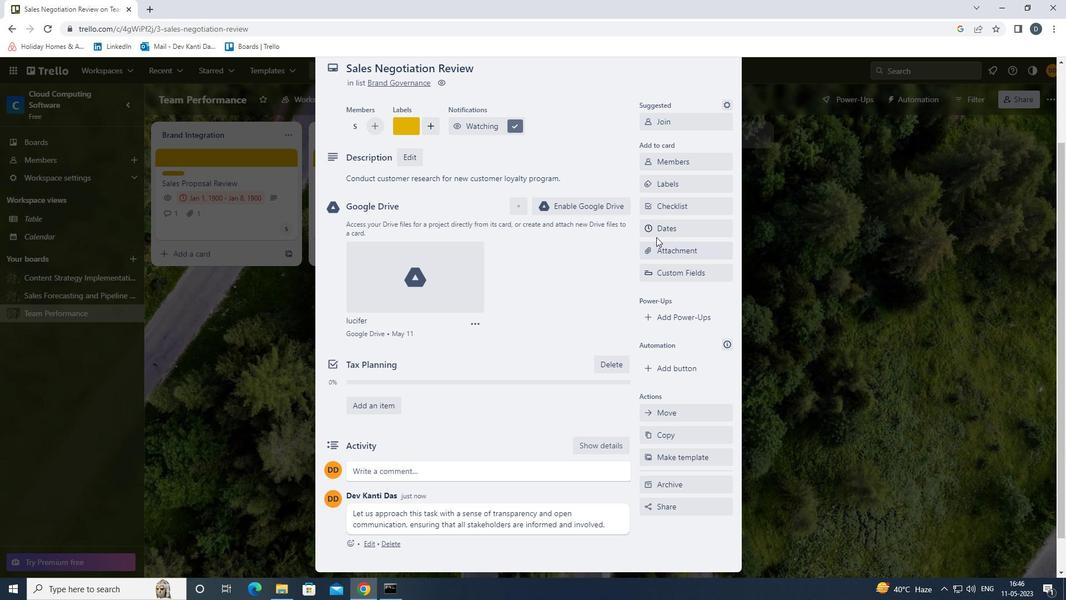 
Action: Mouse pressed left at (662, 234)
Screenshot: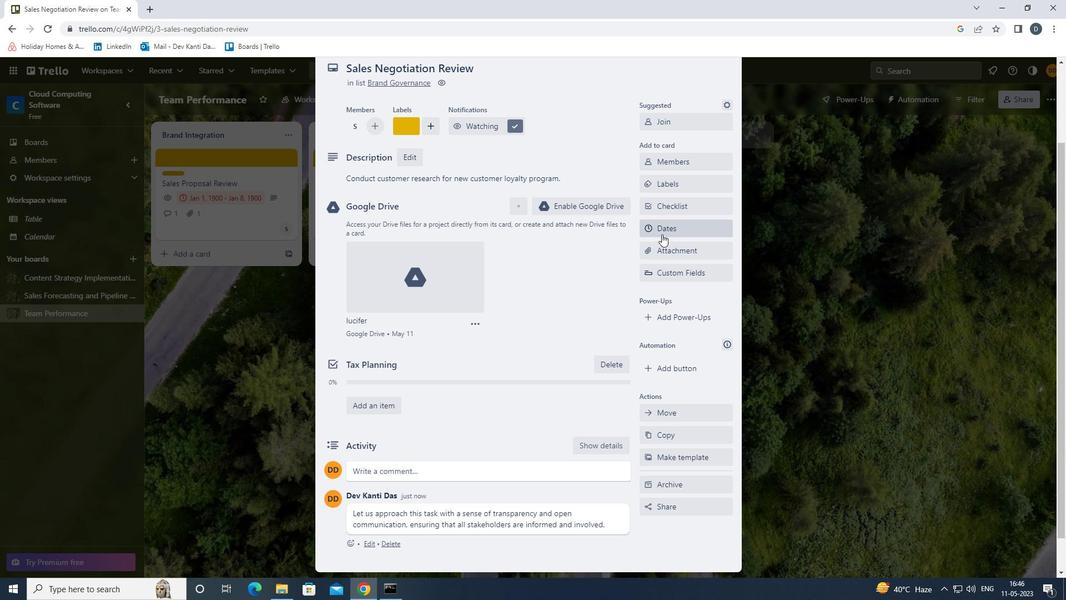 
Action: Mouse moved to (653, 301)
Screenshot: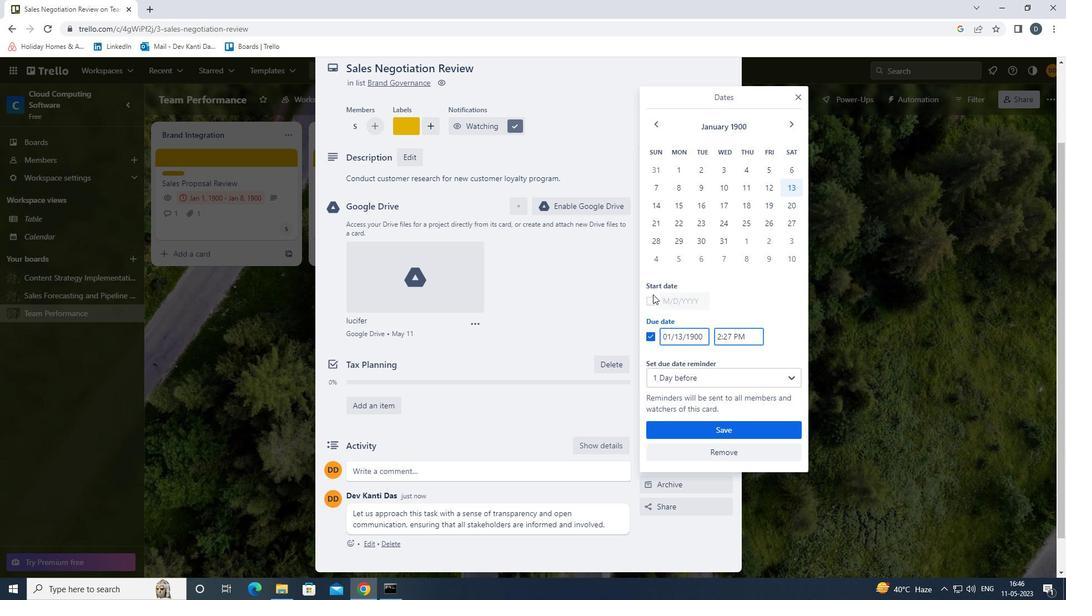 
Action: Mouse pressed left at (653, 301)
Screenshot: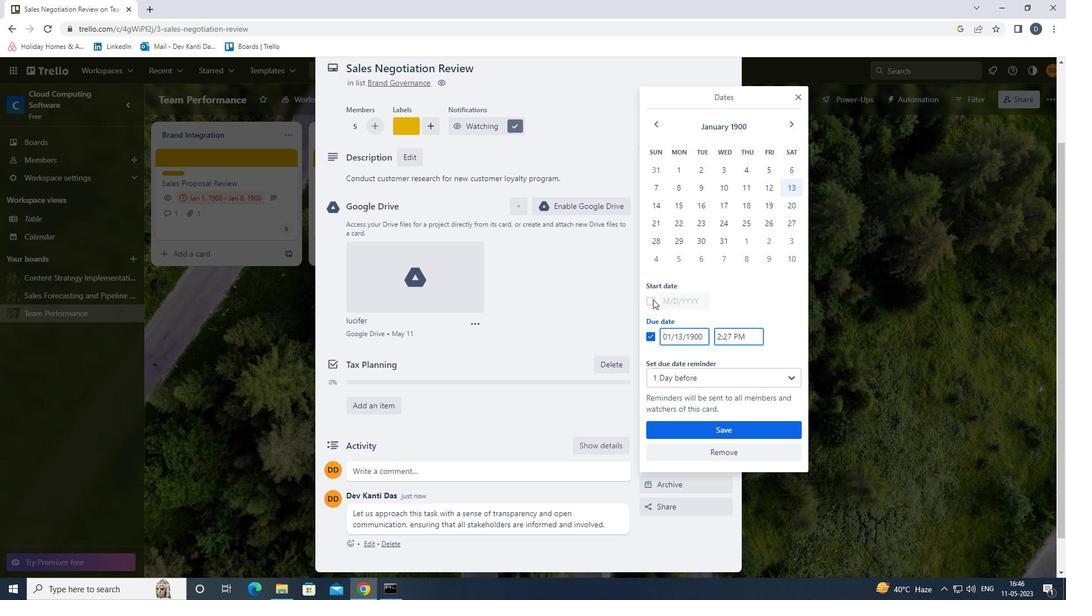 
Action: Mouse moved to (660, 190)
Screenshot: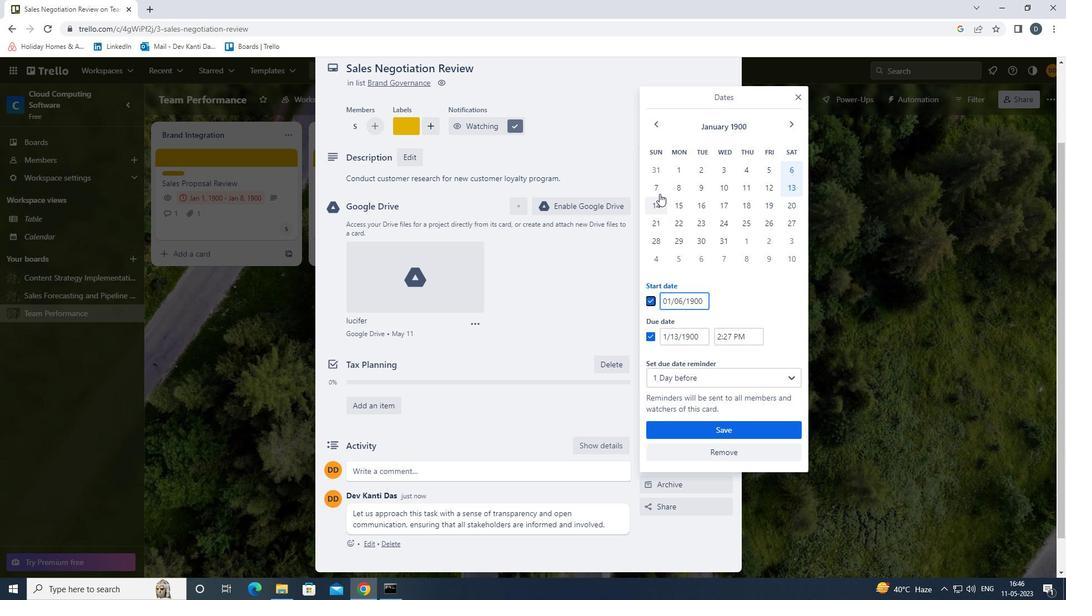 
Action: Mouse pressed left at (660, 190)
Screenshot: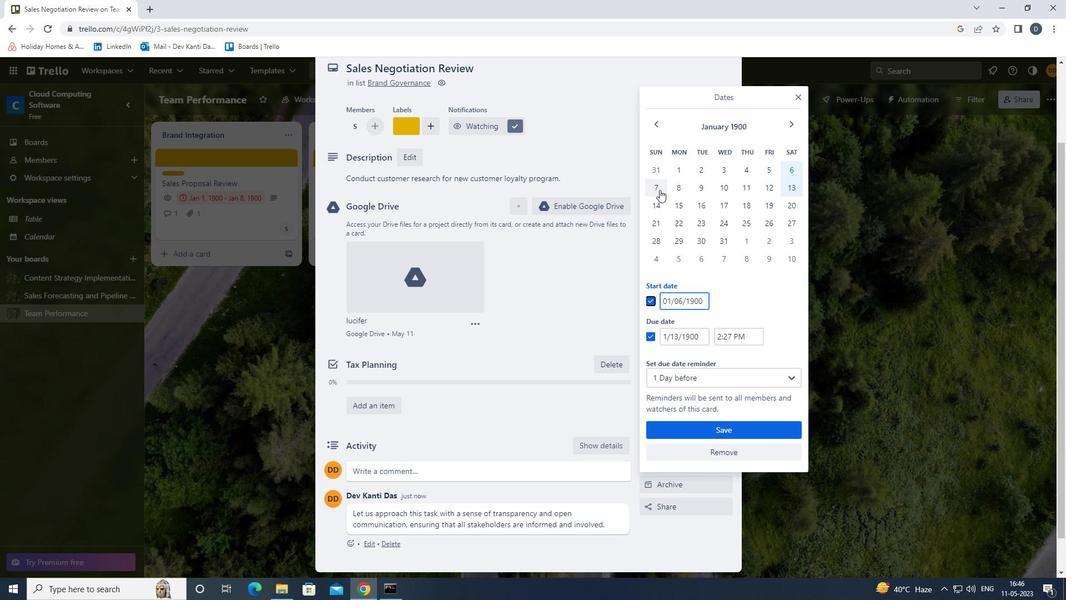 
Action: Mouse moved to (655, 203)
Screenshot: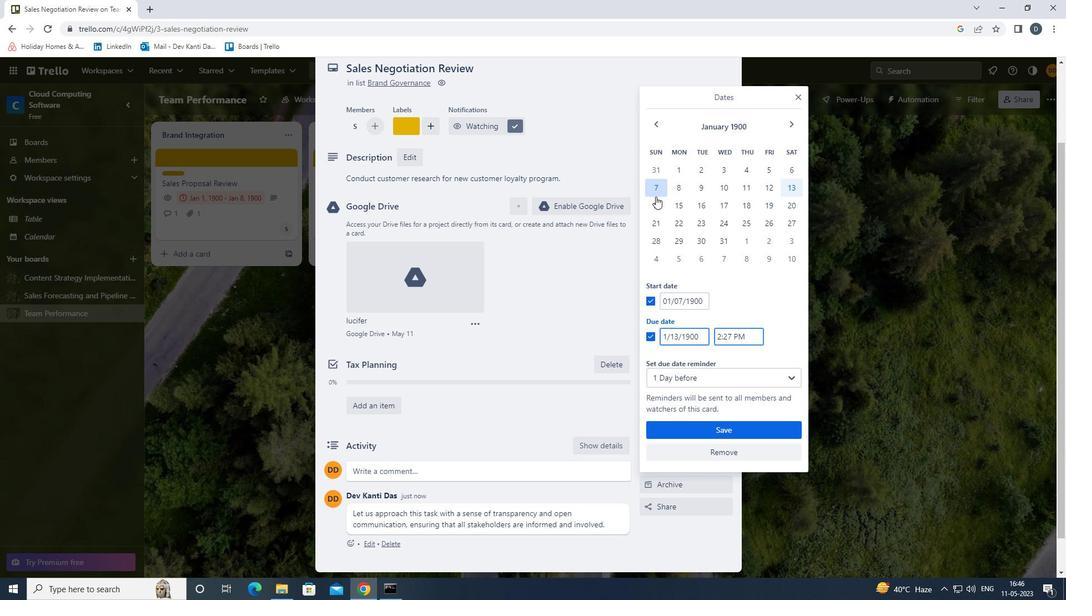 
Action: Mouse pressed left at (655, 203)
Screenshot: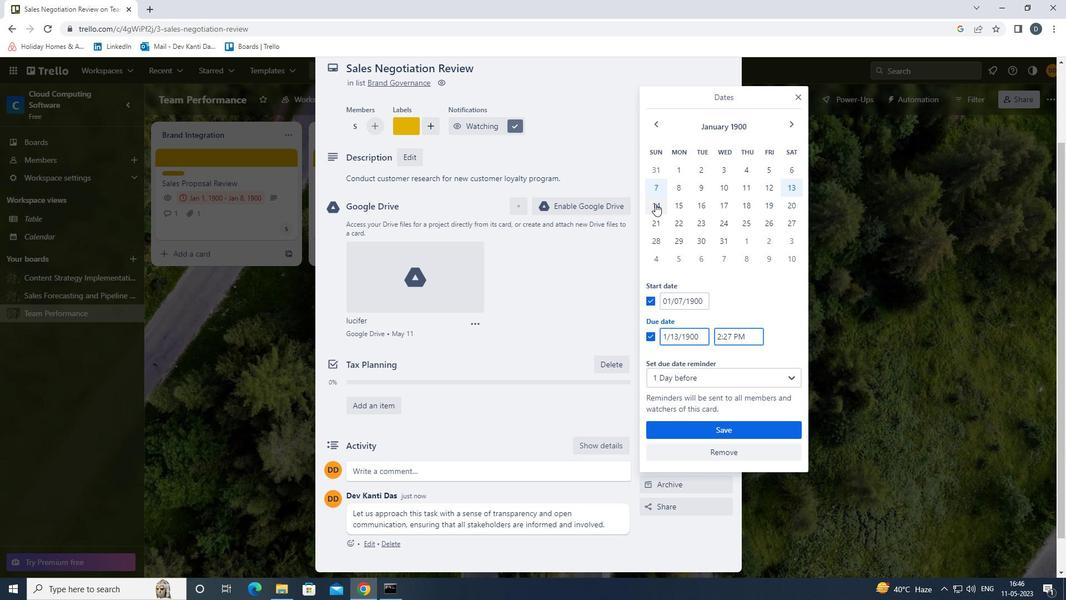 
Action: Mouse moved to (705, 432)
Screenshot: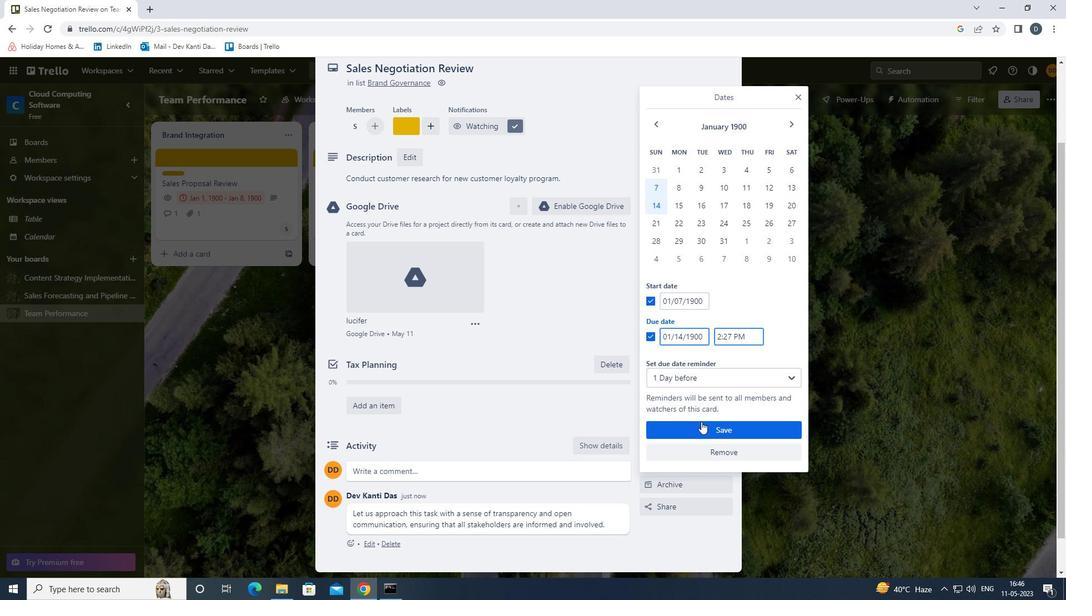 
Action: Mouse pressed left at (705, 432)
Screenshot: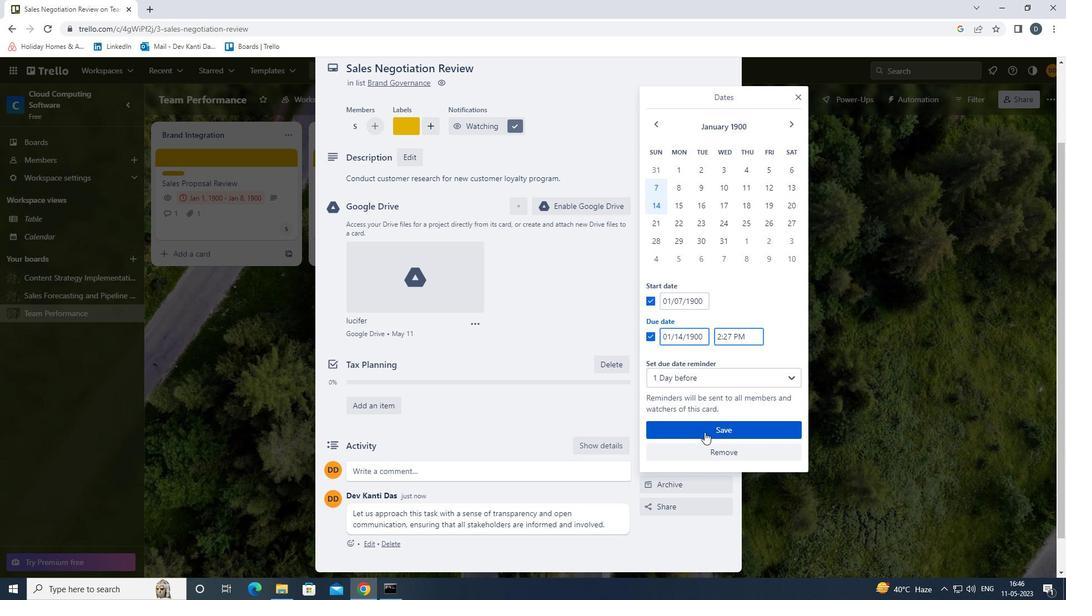 
Action: Mouse moved to (706, 429)
Screenshot: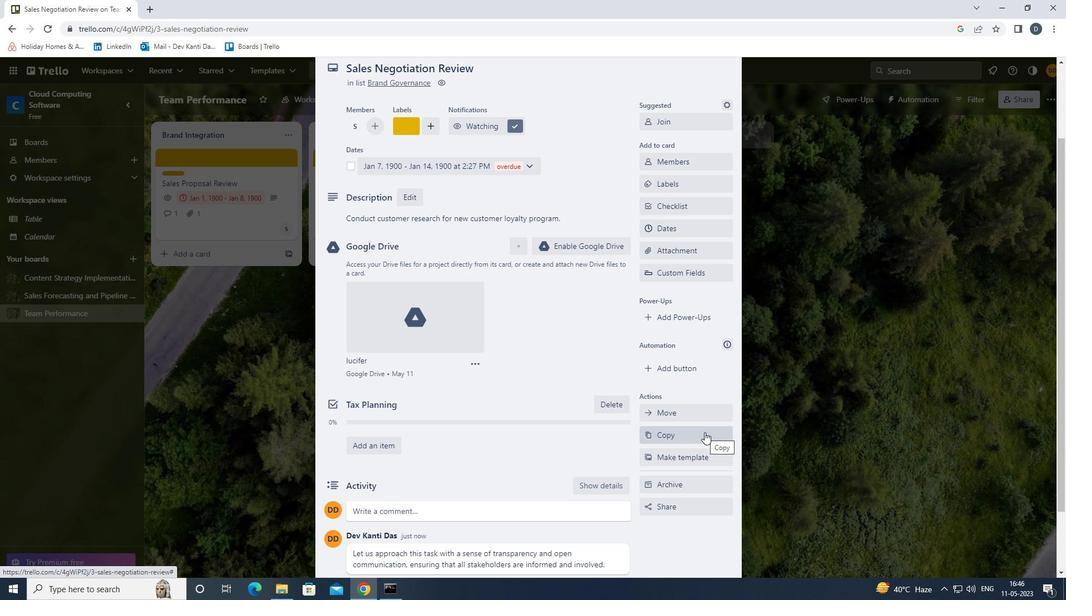 
Action: Mouse scrolled (706, 430) with delta (0, 0)
Screenshot: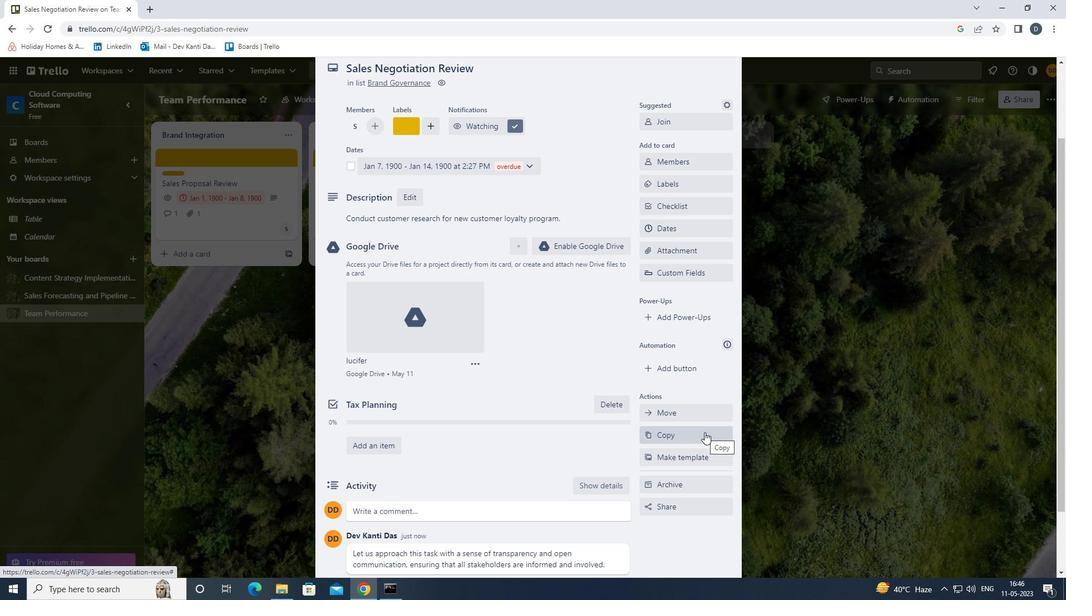 
Action: Mouse scrolled (706, 430) with delta (0, 0)
Screenshot: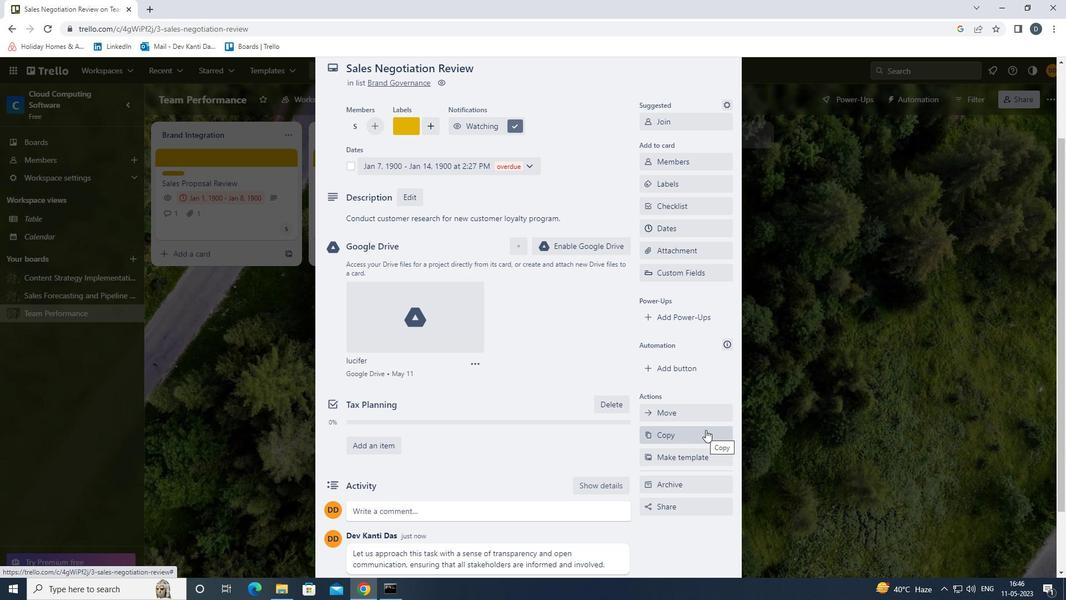 
Action: Mouse moved to (736, 92)
Screenshot: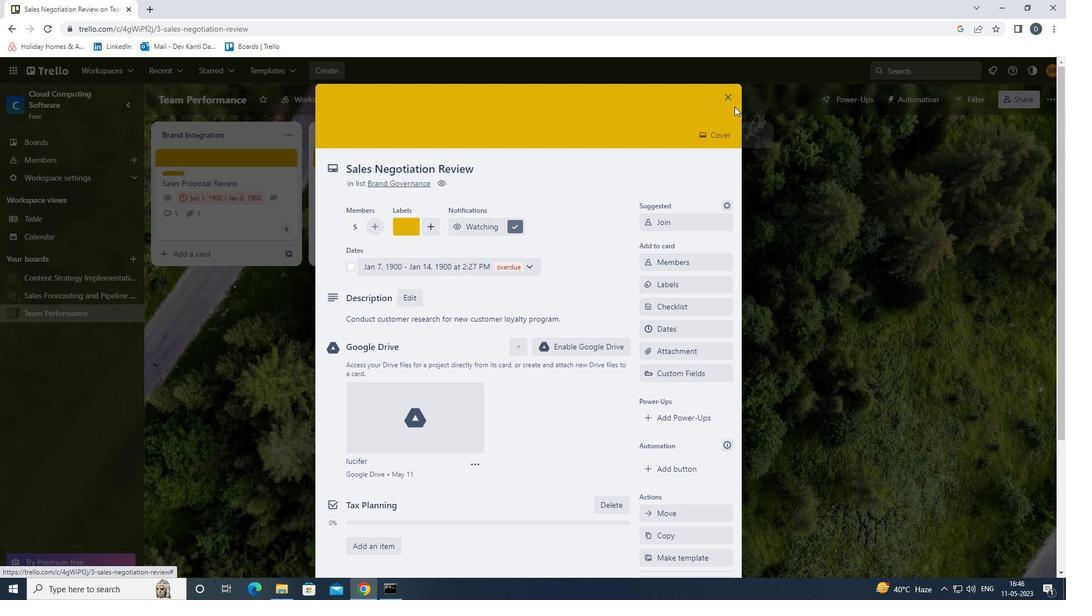 
Action: Mouse pressed left at (736, 92)
Screenshot: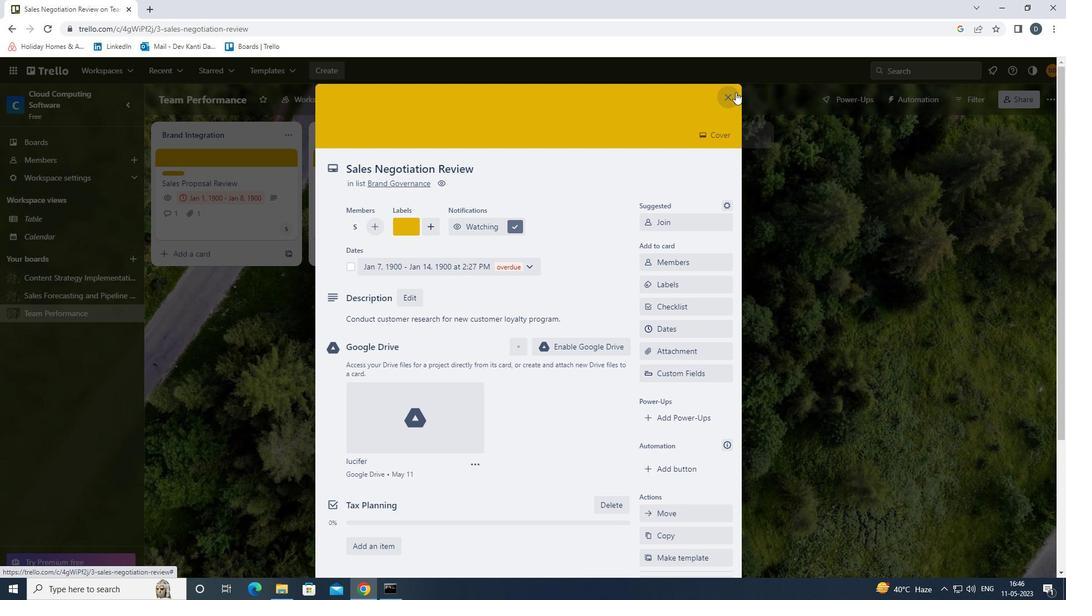 
Action: Mouse moved to (646, 217)
Screenshot: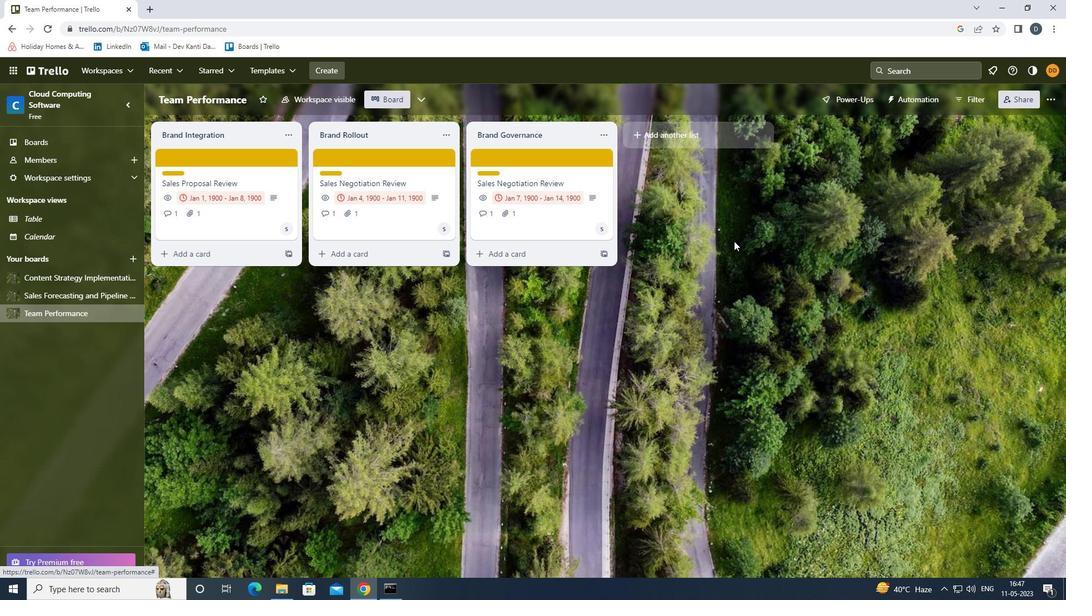 
